 Task: Schedule a meeting titled 'My Meeting' on October 2, 2023, from 10:30 AM to October 3, 2023, 11:30 AM, using Microsoft Teams, and invite specified attendees.
Action: Mouse moved to (13, 78)
Screenshot: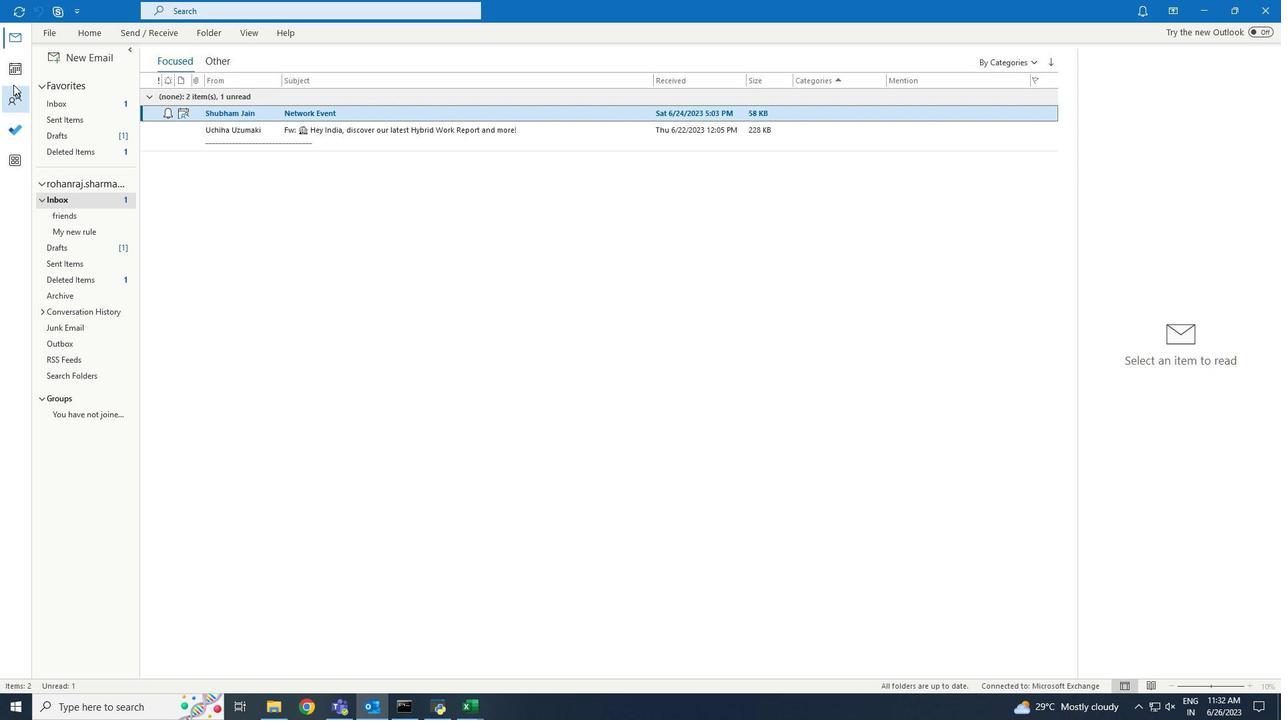 
Action: Mouse pressed left at (13, 78)
Screenshot: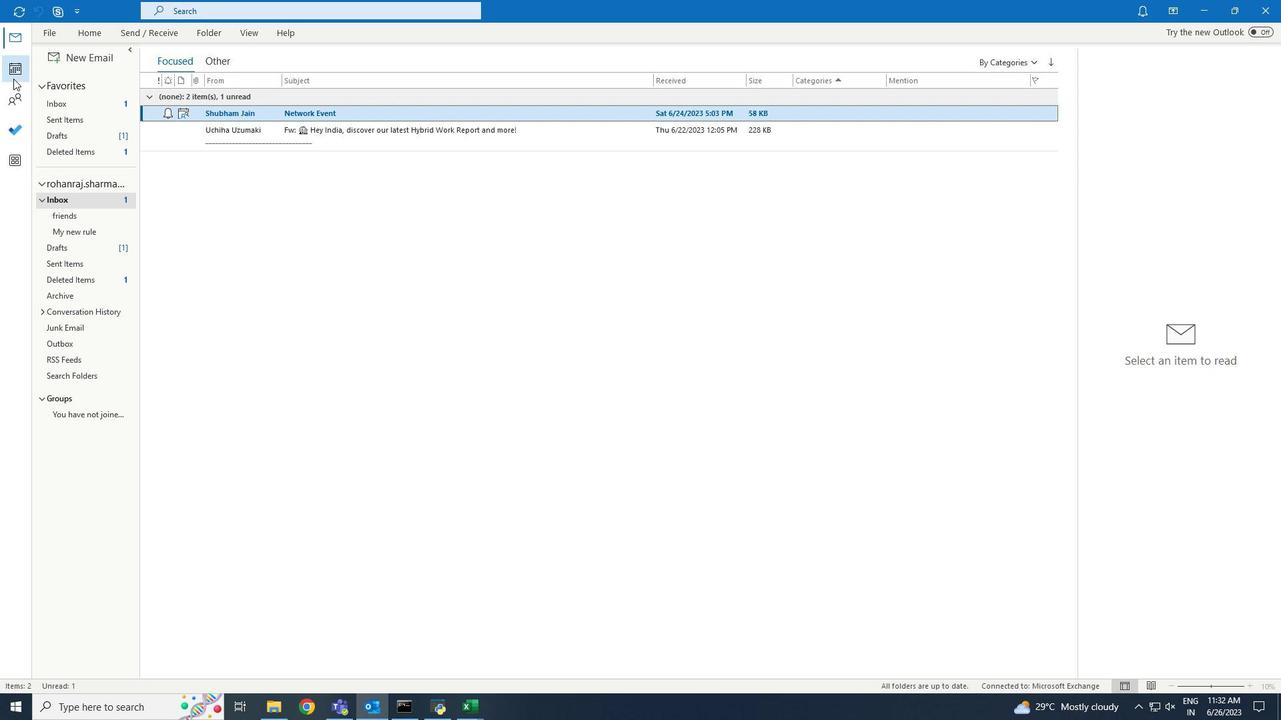 
Action: Mouse moved to (99, 33)
Screenshot: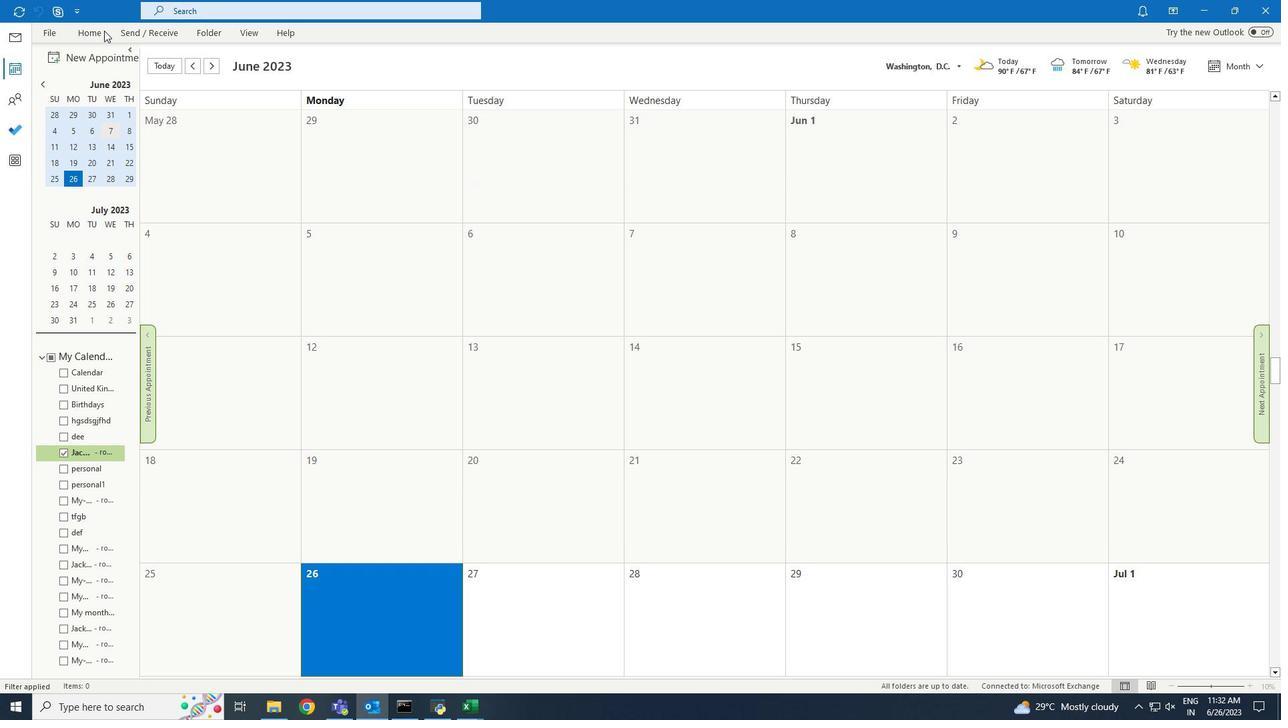 
Action: Mouse pressed left at (99, 33)
Screenshot: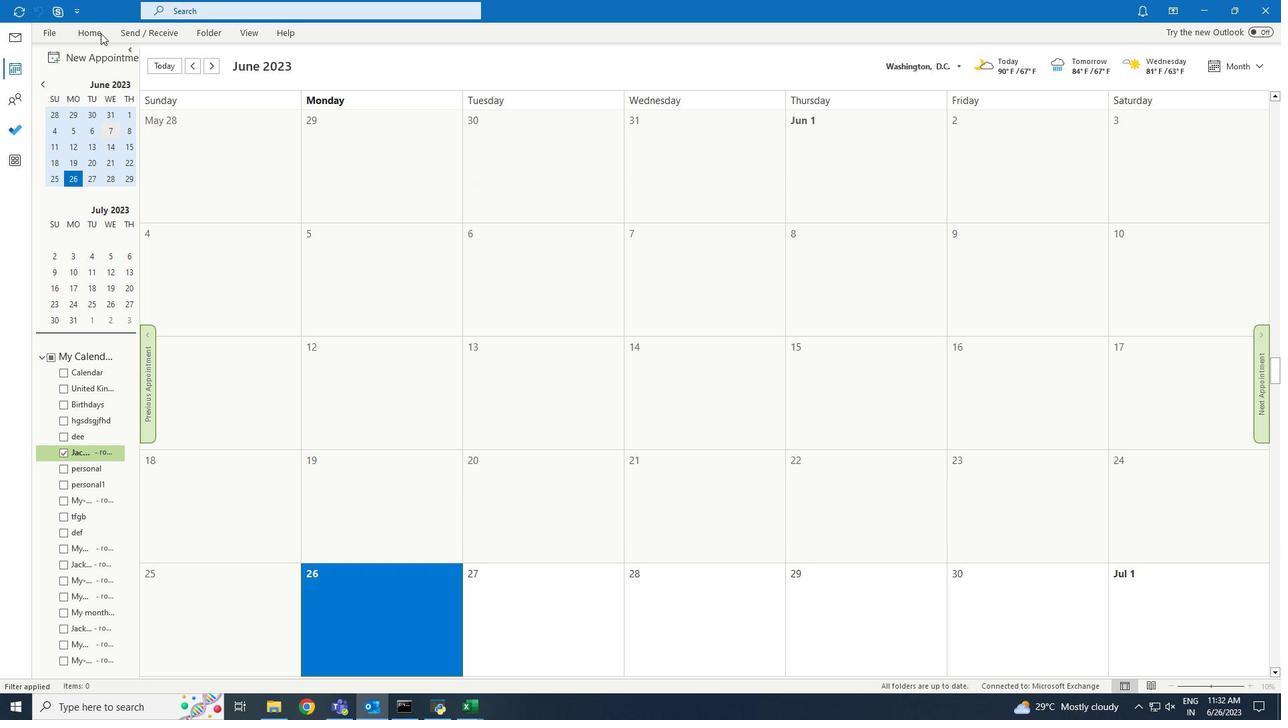 
Action: Mouse moved to (168, 66)
Screenshot: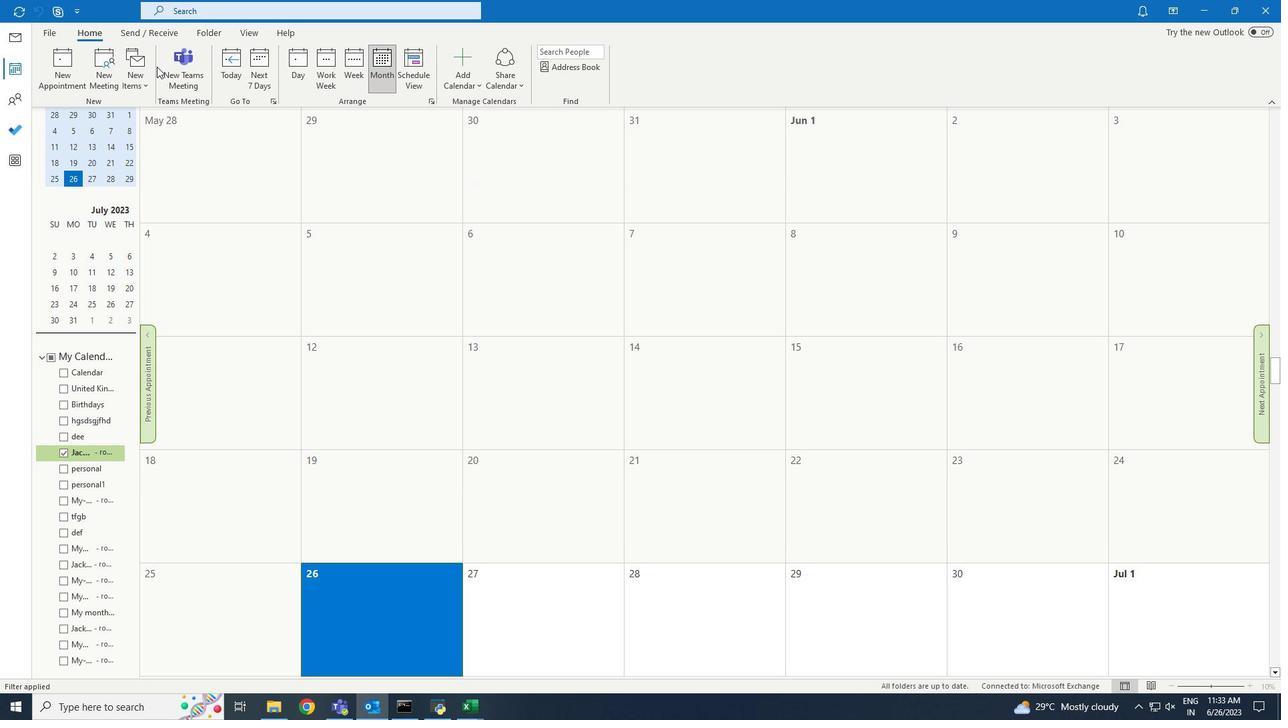 
Action: Mouse pressed left at (168, 66)
Screenshot: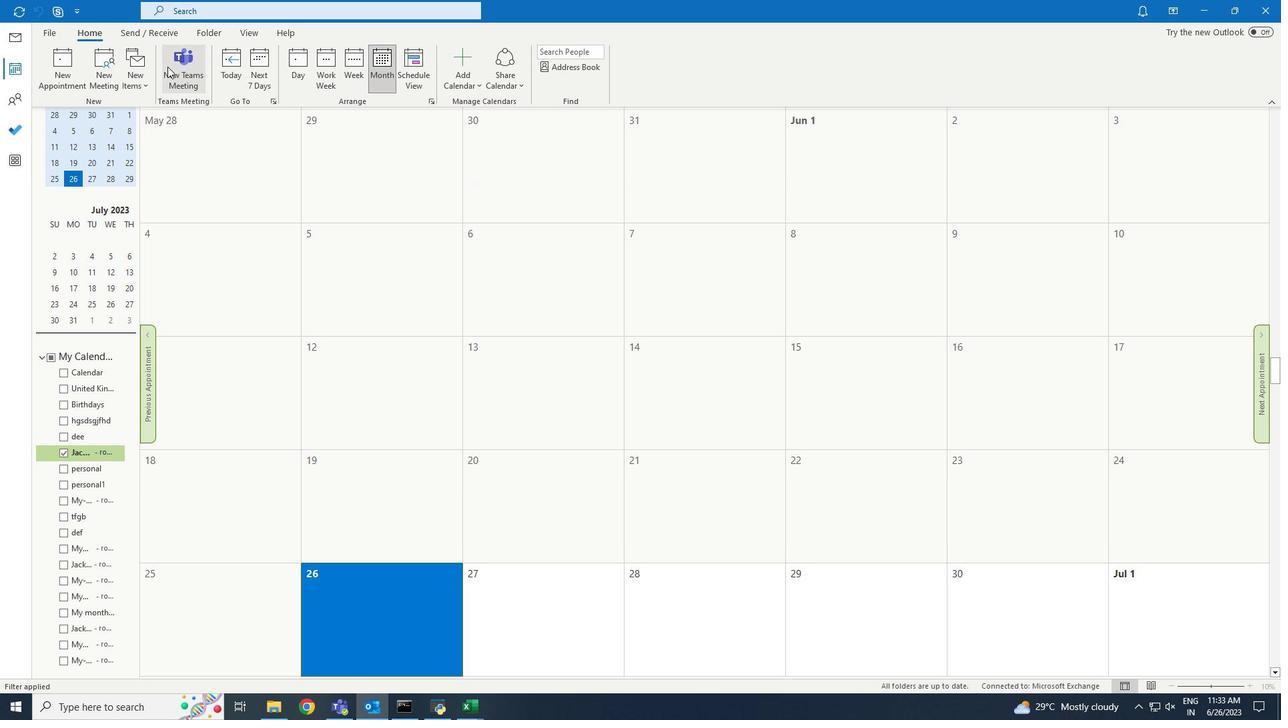 
Action: Mouse moved to (376, 386)
Screenshot: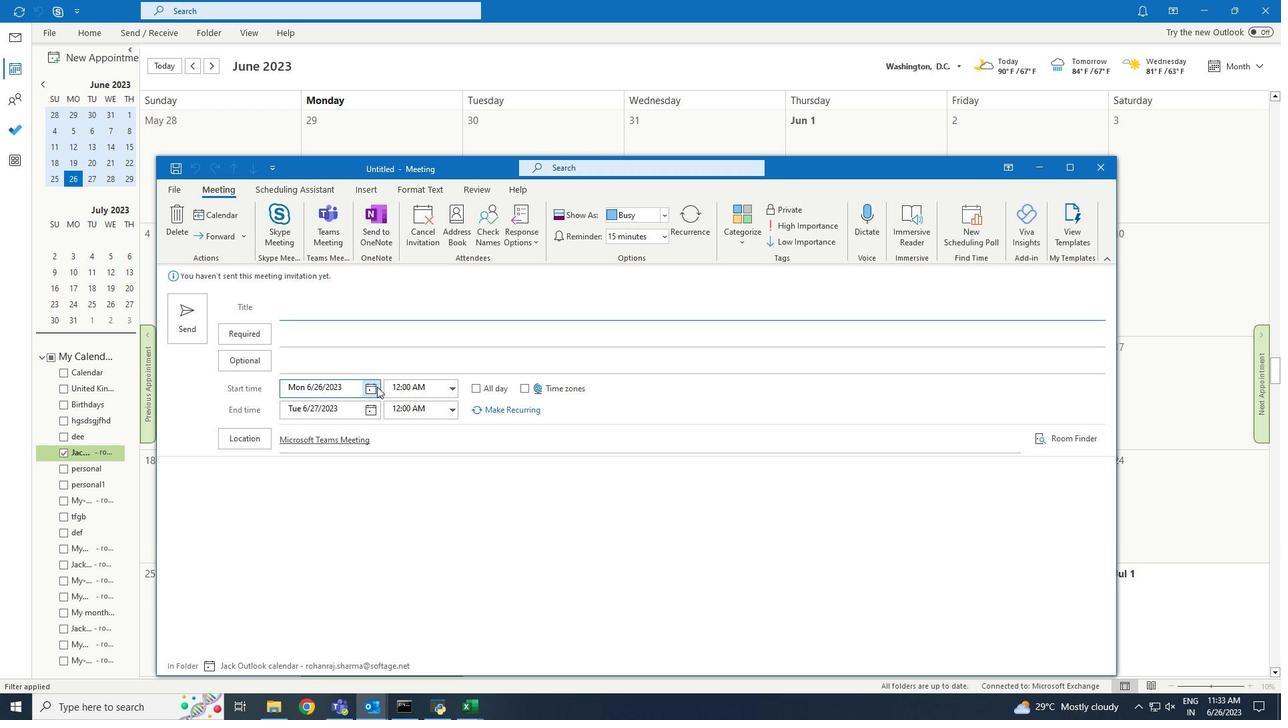 
Action: Mouse pressed left at (376, 386)
Screenshot: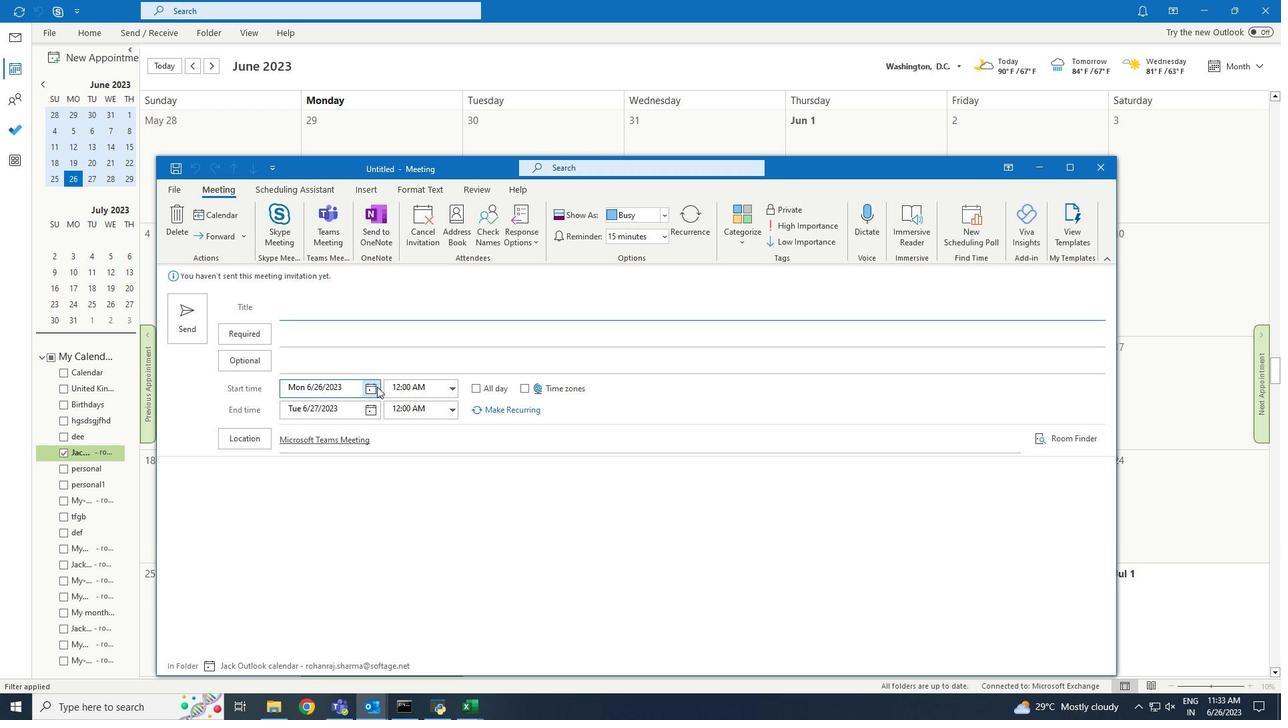
Action: Mouse moved to (368, 403)
Screenshot: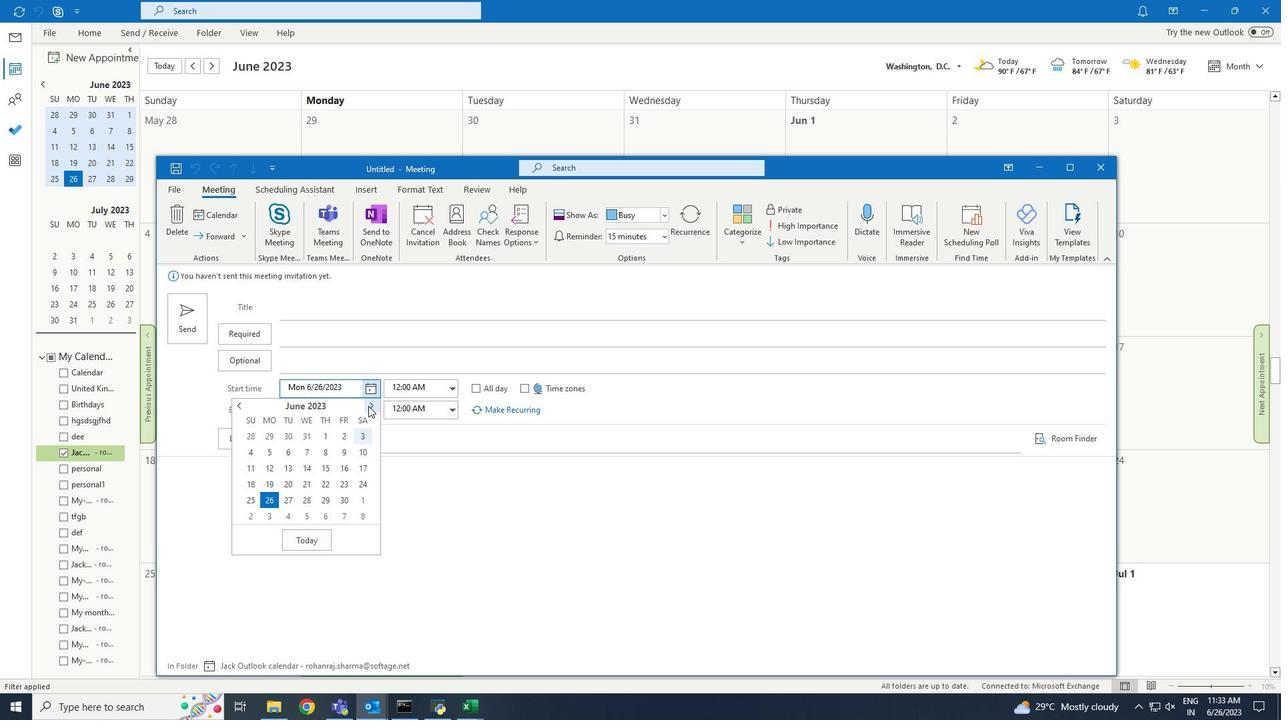 
Action: Mouse pressed left at (368, 403)
Screenshot: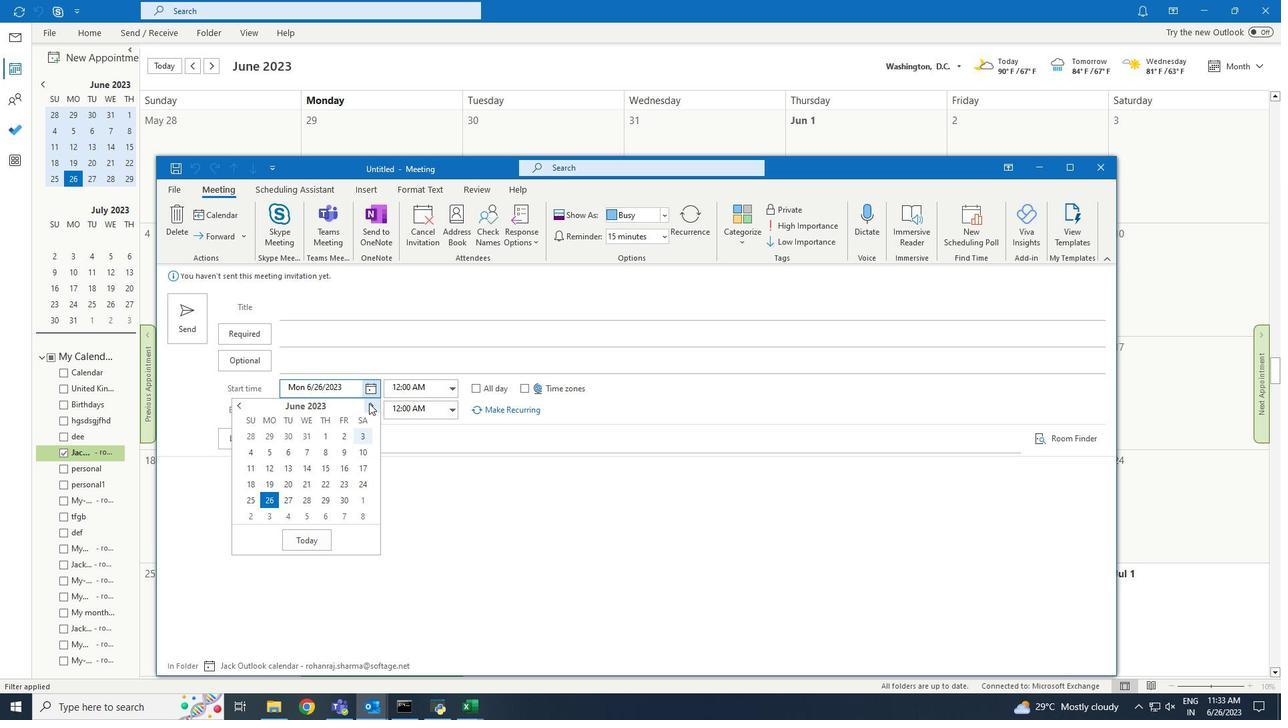 
Action: Mouse pressed left at (368, 403)
Screenshot: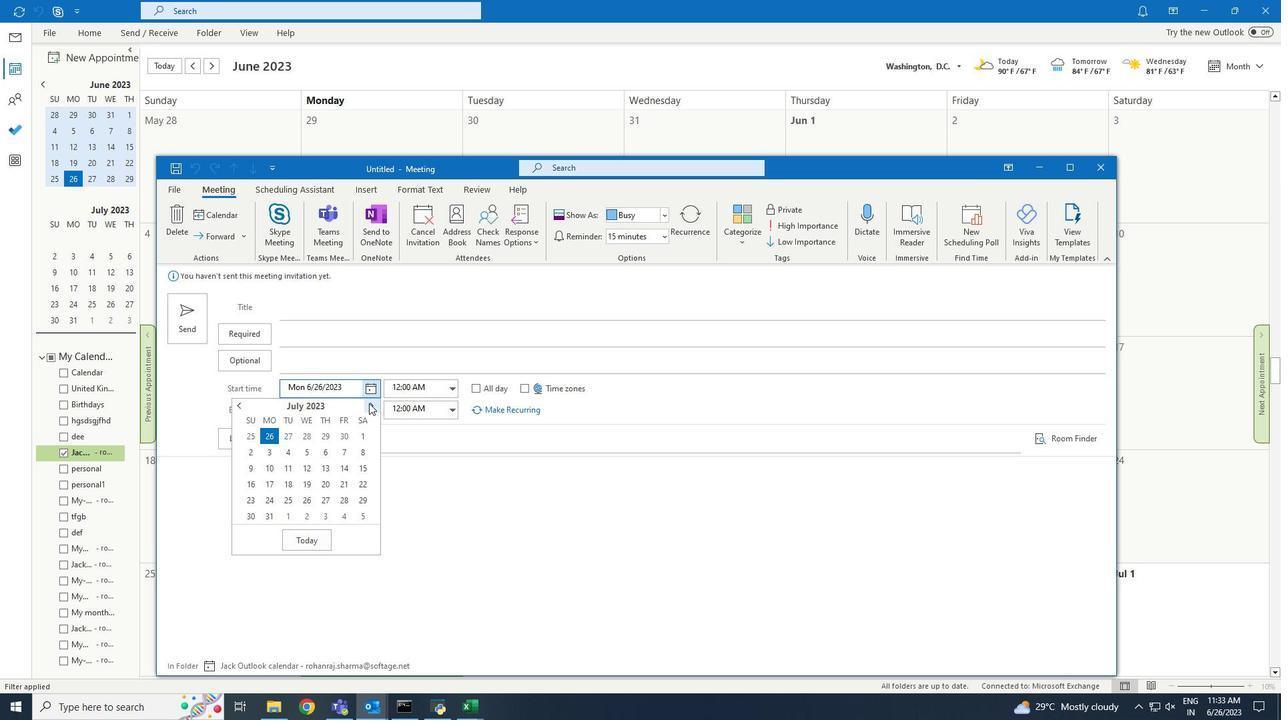 
Action: Mouse pressed left at (368, 403)
Screenshot: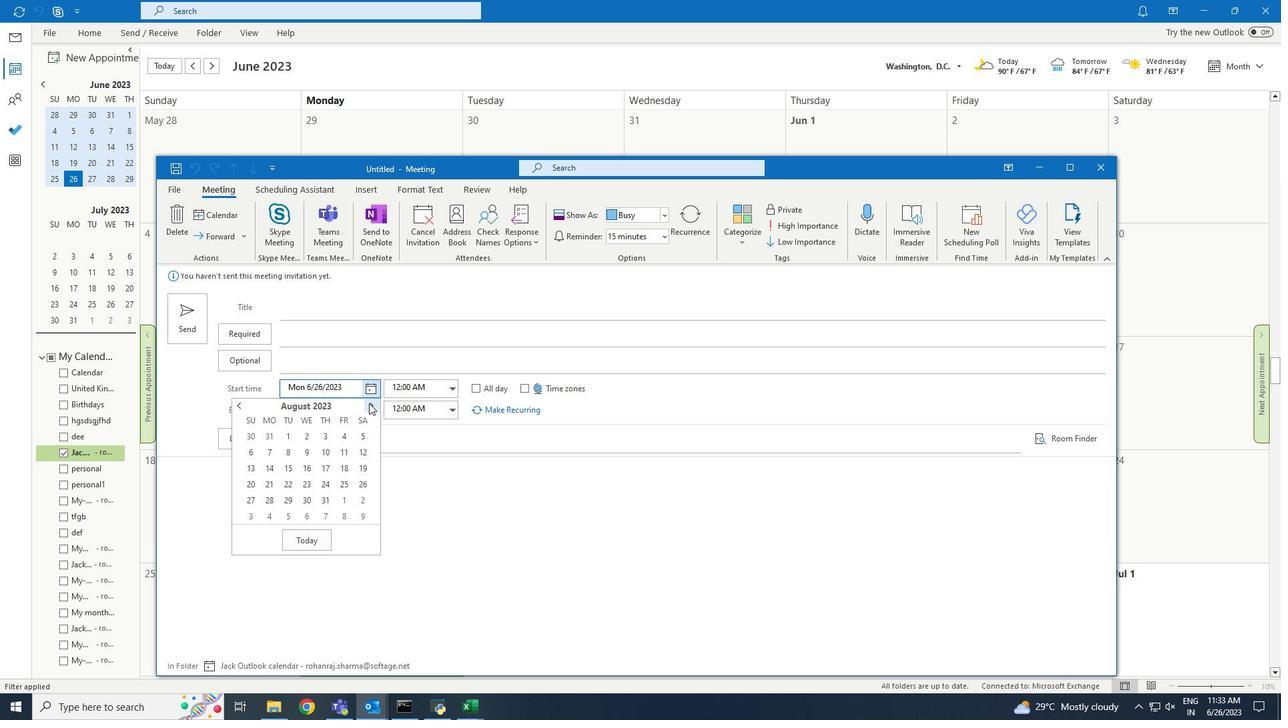 
Action: Mouse pressed left at (368, 403)
Screenshot: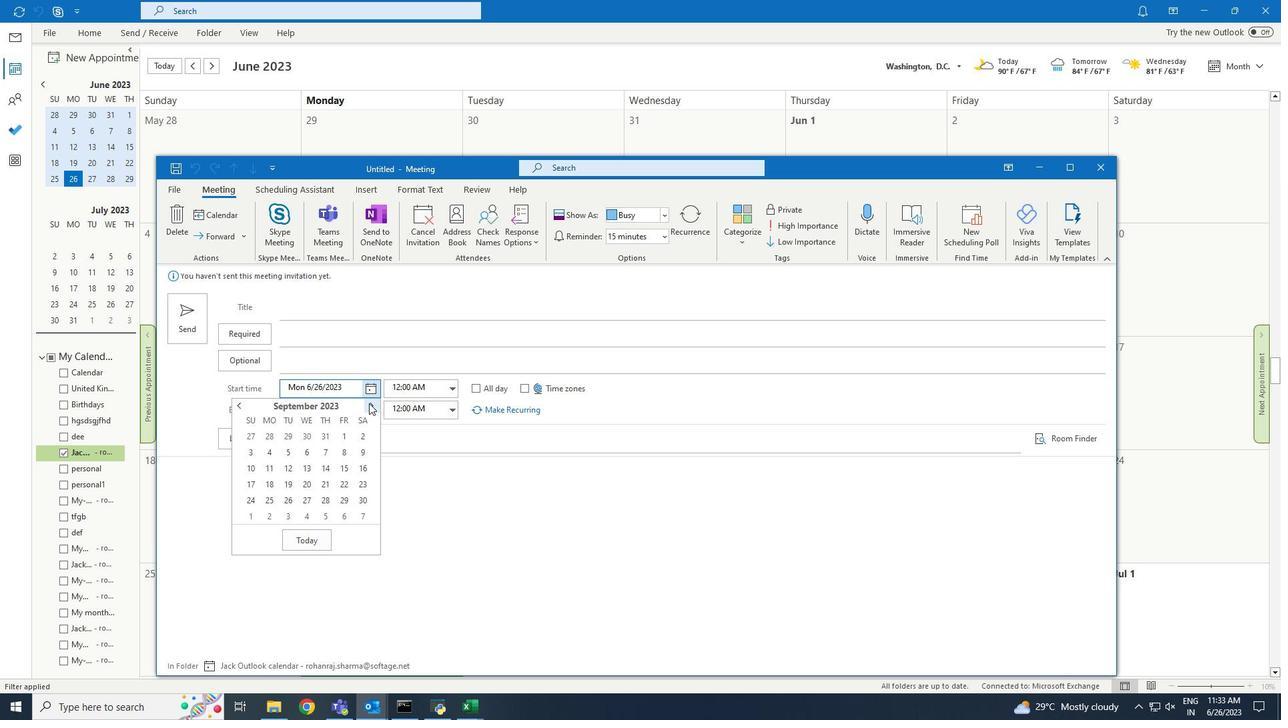 
Action: Mouse moved to (274, 451)
Screenshot: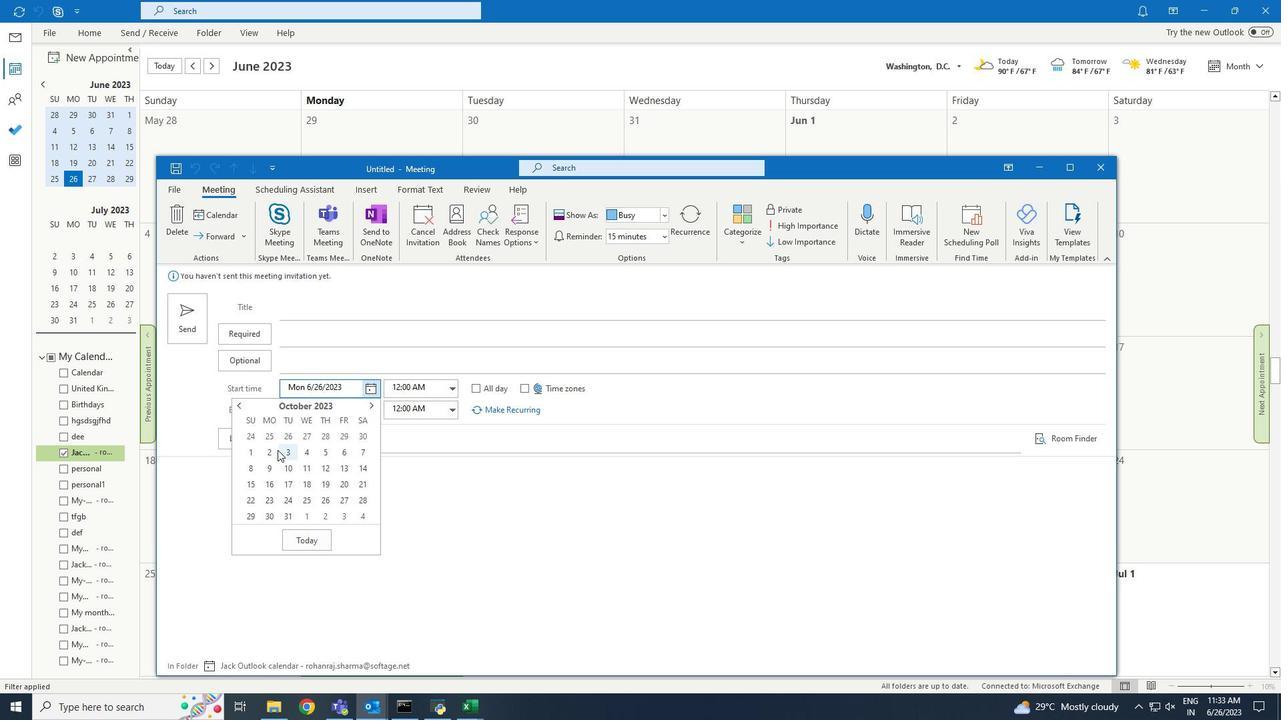 
Action: Mouse pressed left at (274, 451)
Screenshot: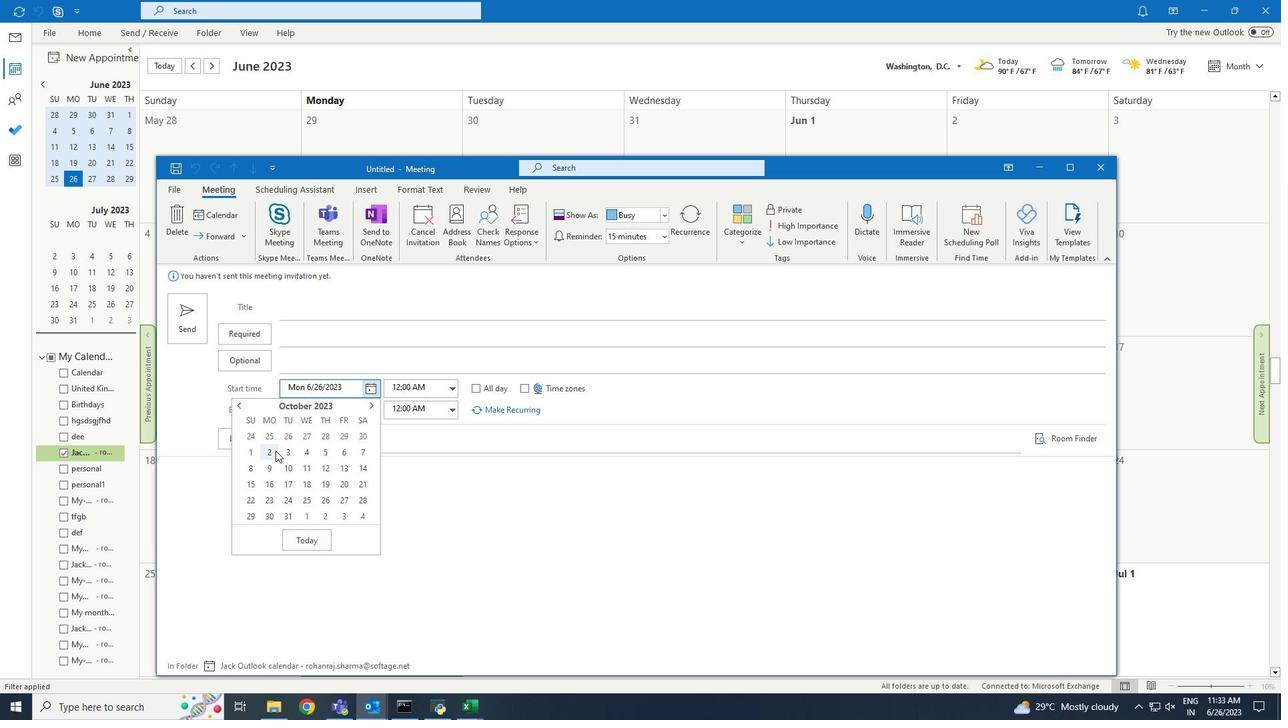 
Action: Mouse moved to (295, 308)
Screenshot: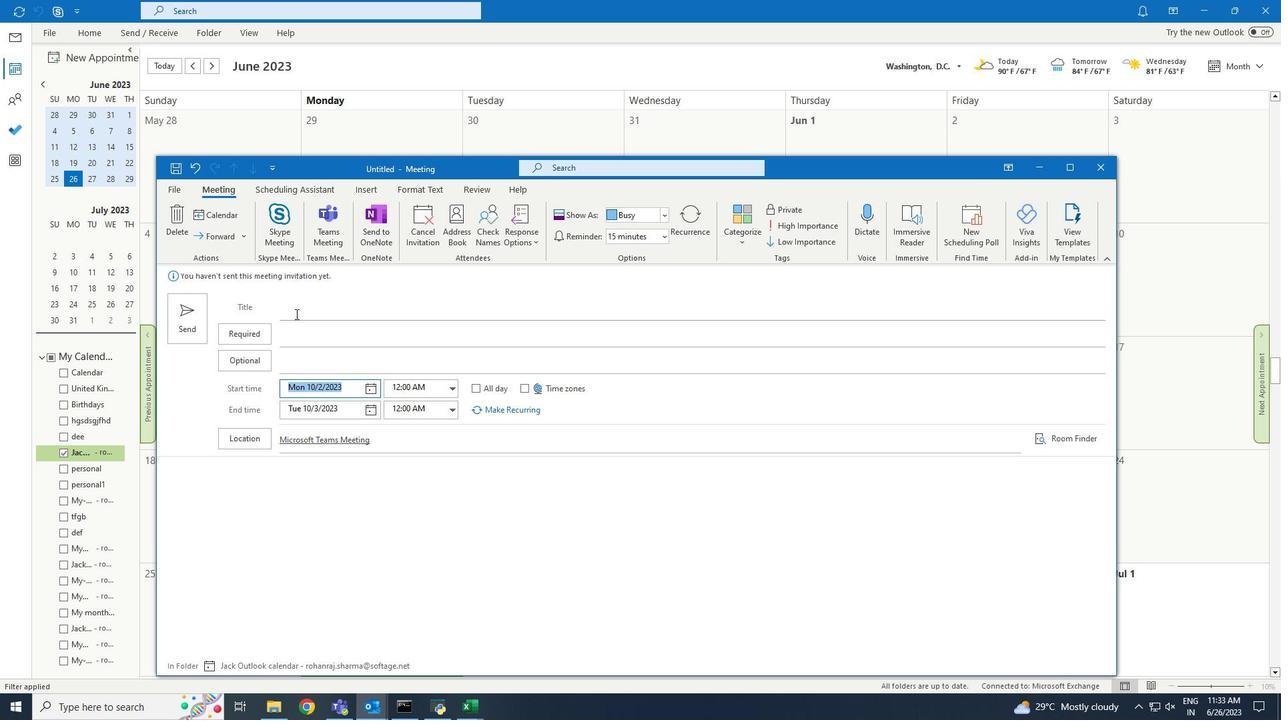 
Action: Mouse pressed left at (295, 308)
Screenshot: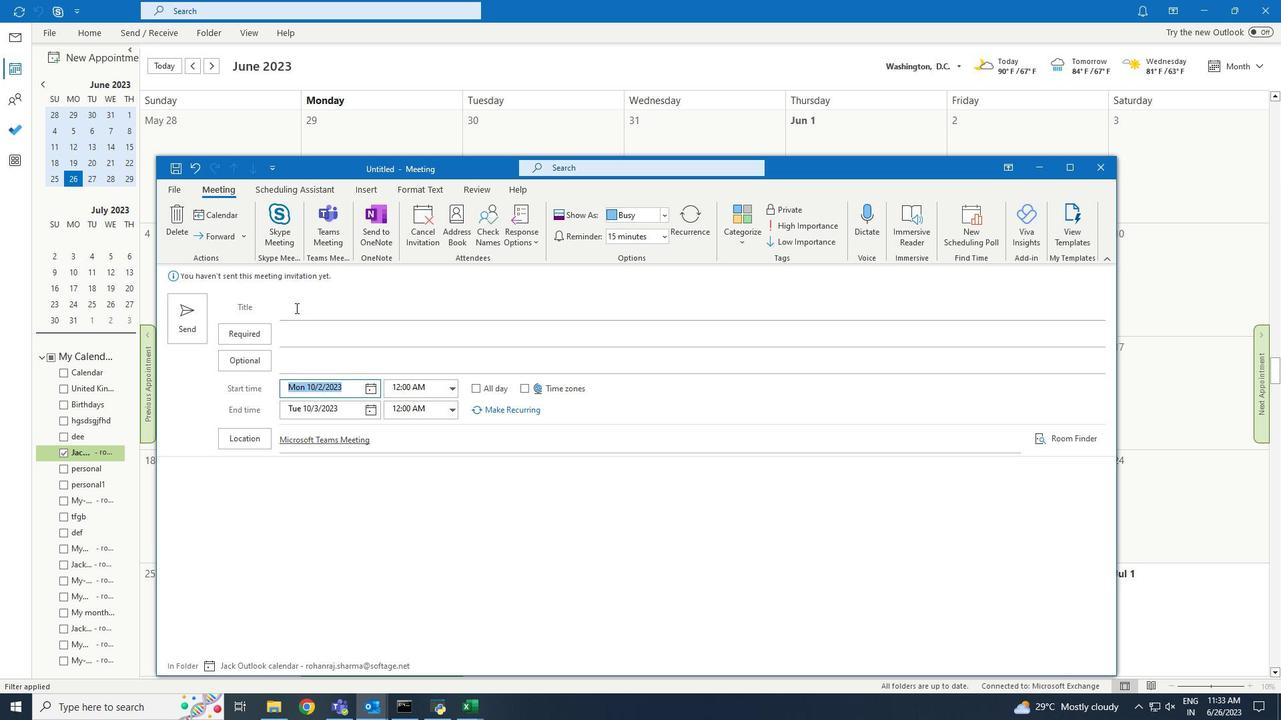 
Action: Mouse moved to (295, 306)
Screenshot: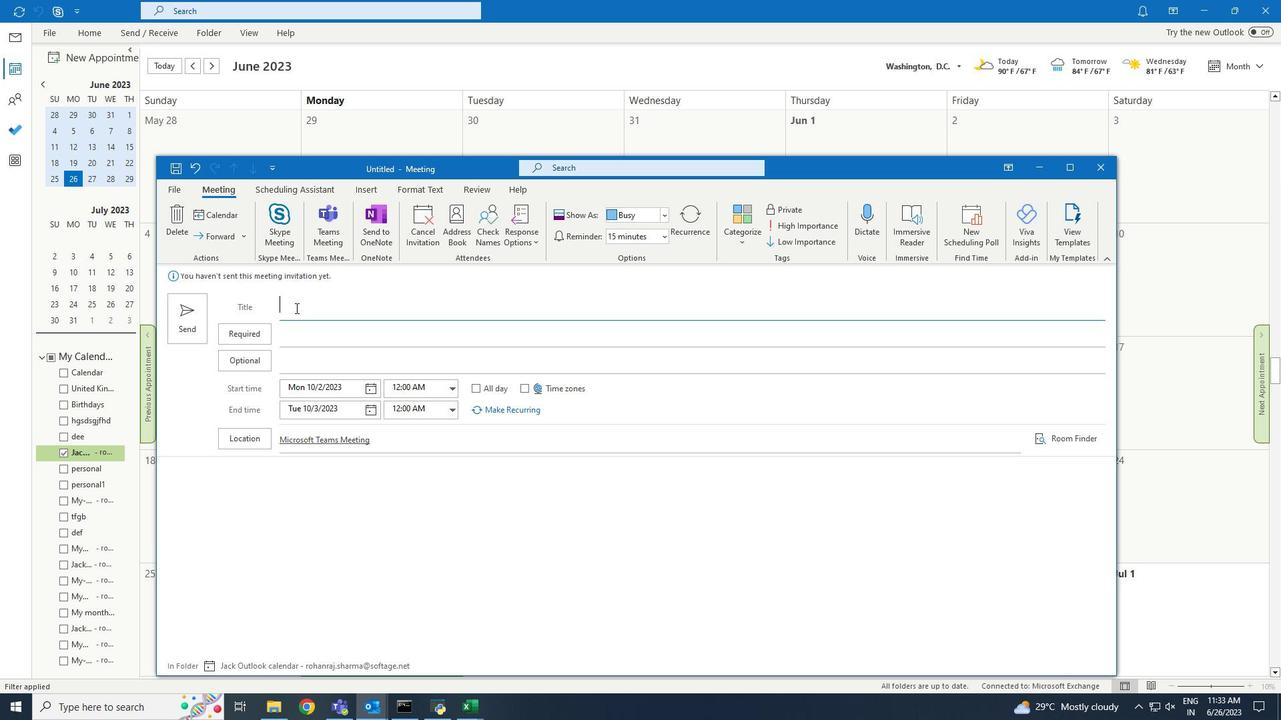 
Action: Key pressed <Key.shift>My<Key.space><Key.shift>Meeting
Screenshot: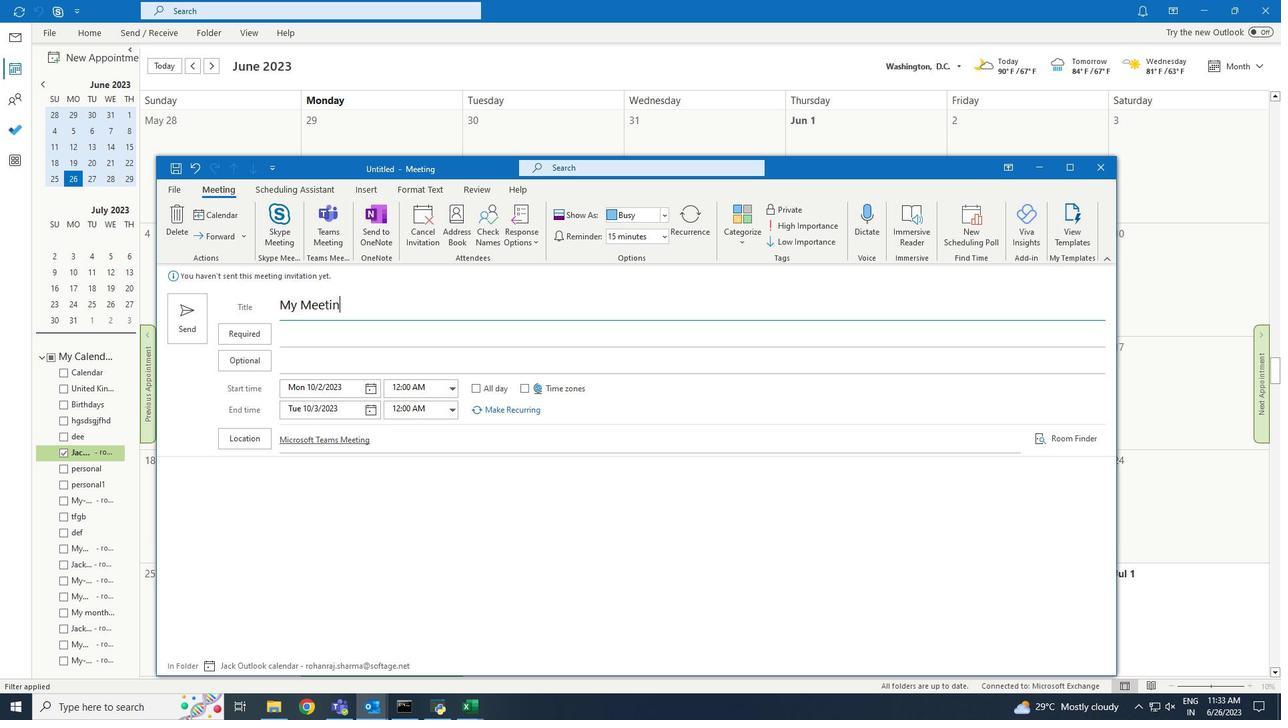 
Action: Mouse moved to (307, 340)
Screenshot: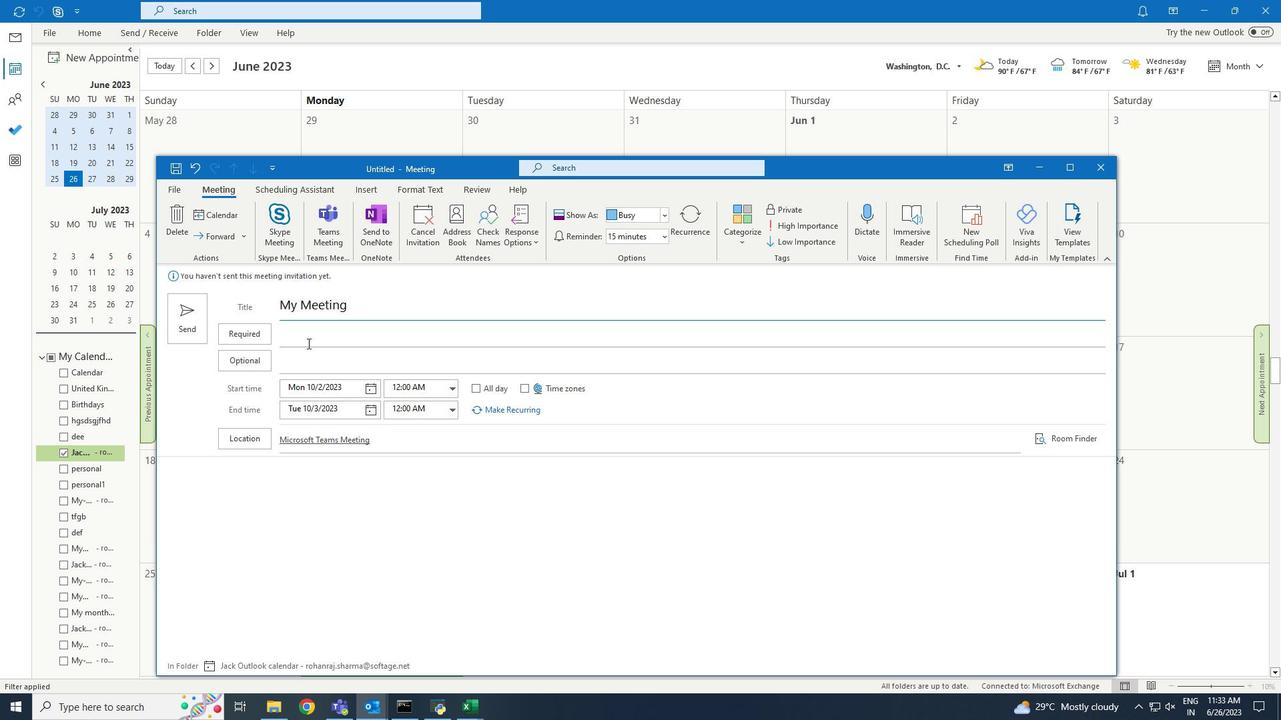 
Action: Mouse pressed left at (307, 340)
Screenshot: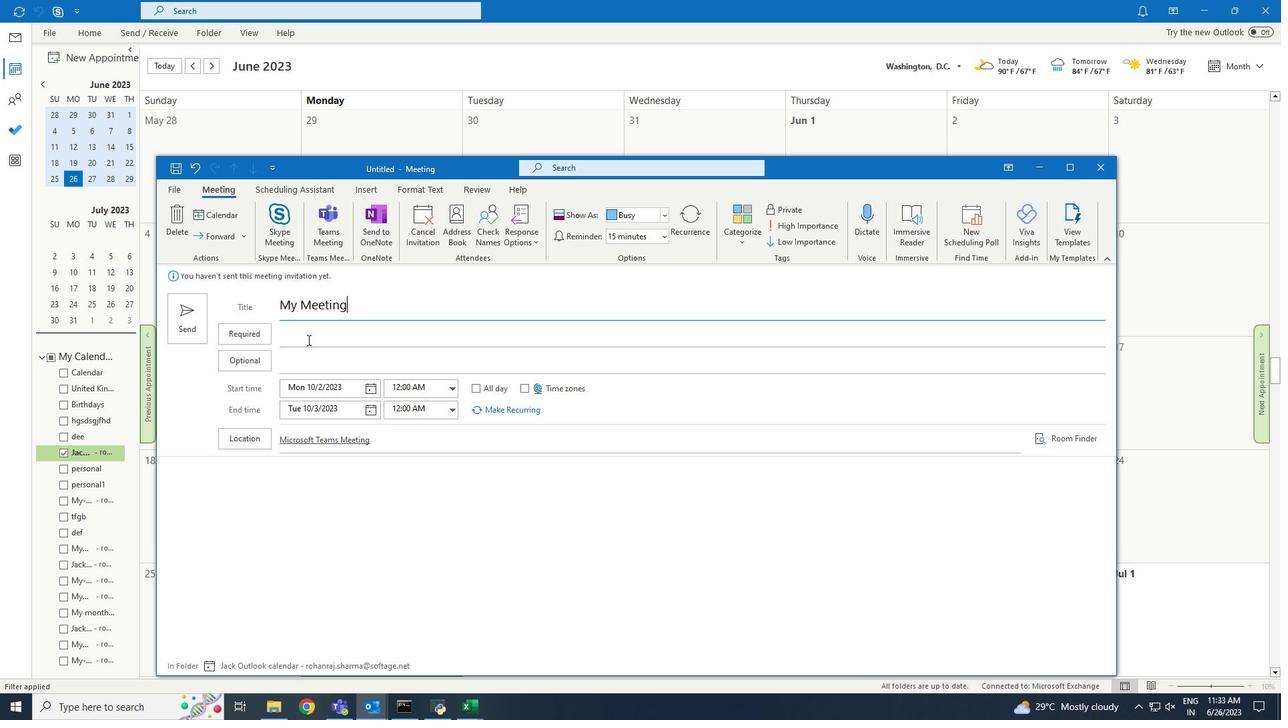 
Action: Key pressed rohanraj.sharma<Key.shift>@softage.net
Screenshot: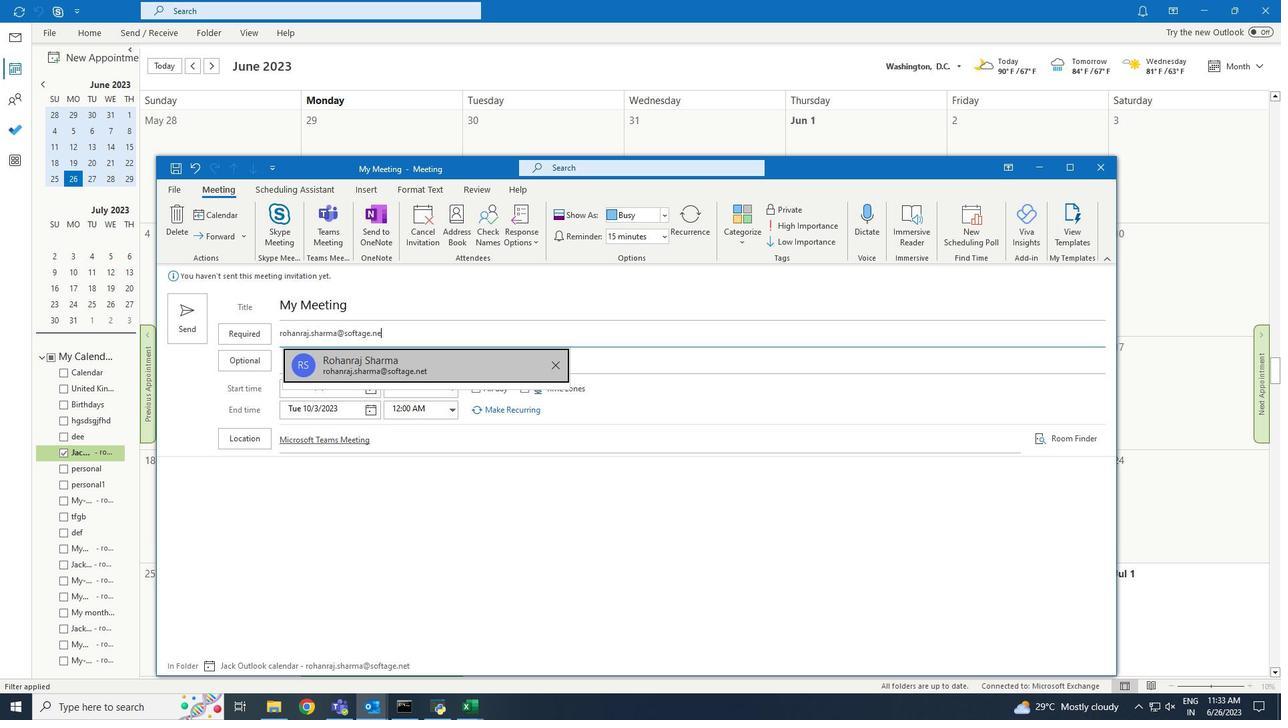 
Action: Mouse moved to (350, 367)
Screenshot: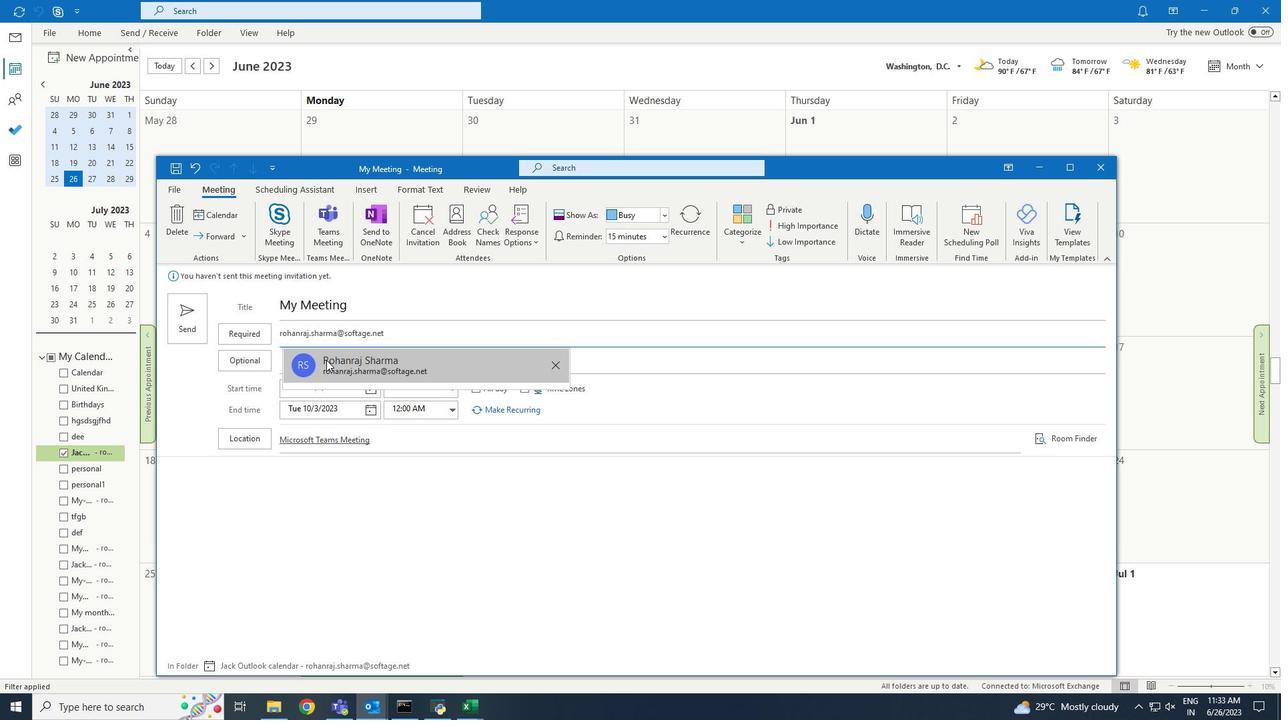 
Action: Mouse pressed left at (350, 367)
Screenshot: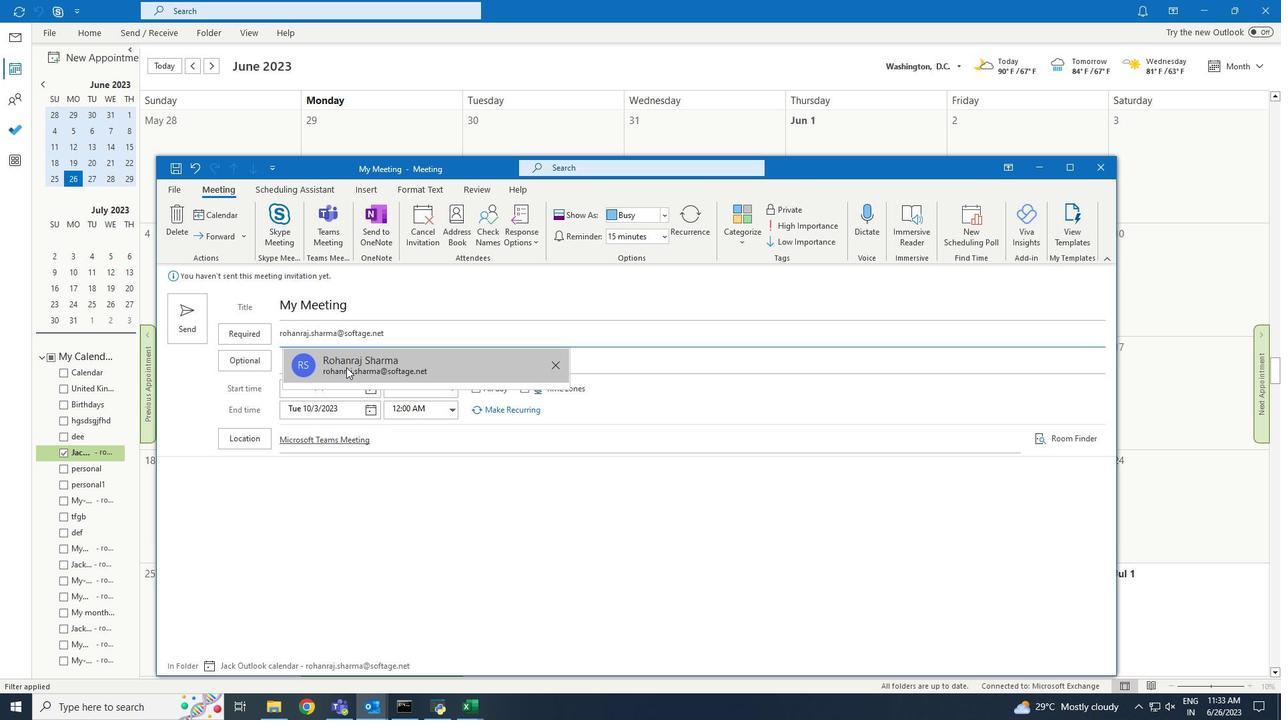 
Action: Mouse moved to (352, 366)
Screenshot: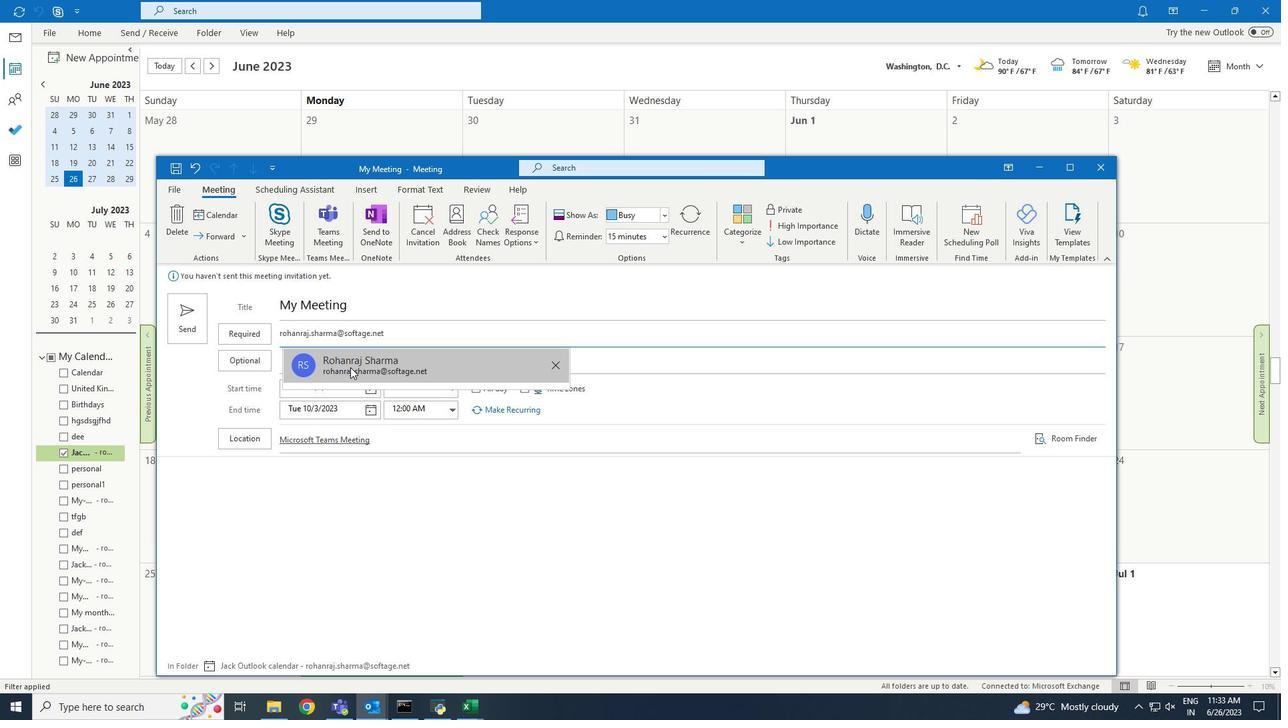 
Action: Key pressed uchiha.uzumaki<Key.shift>@softage.net
Screenshot: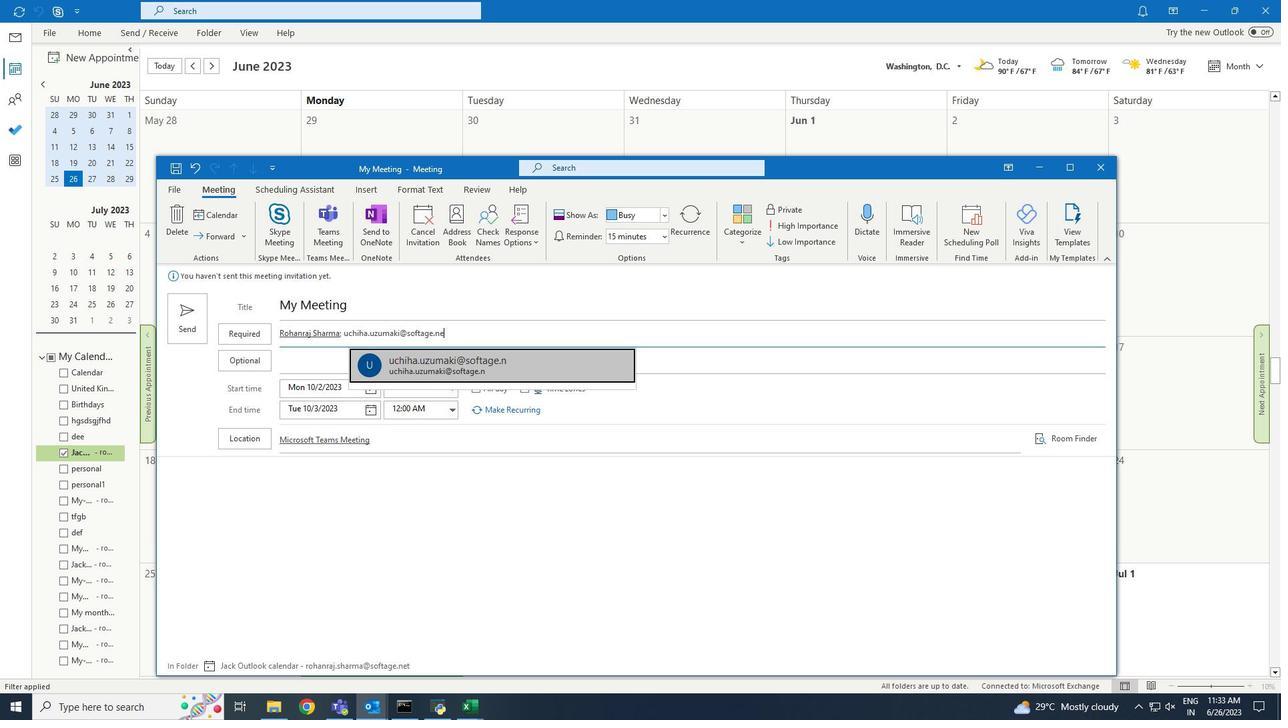 
Action: Mouse moved to (426, 368)
Screenshot: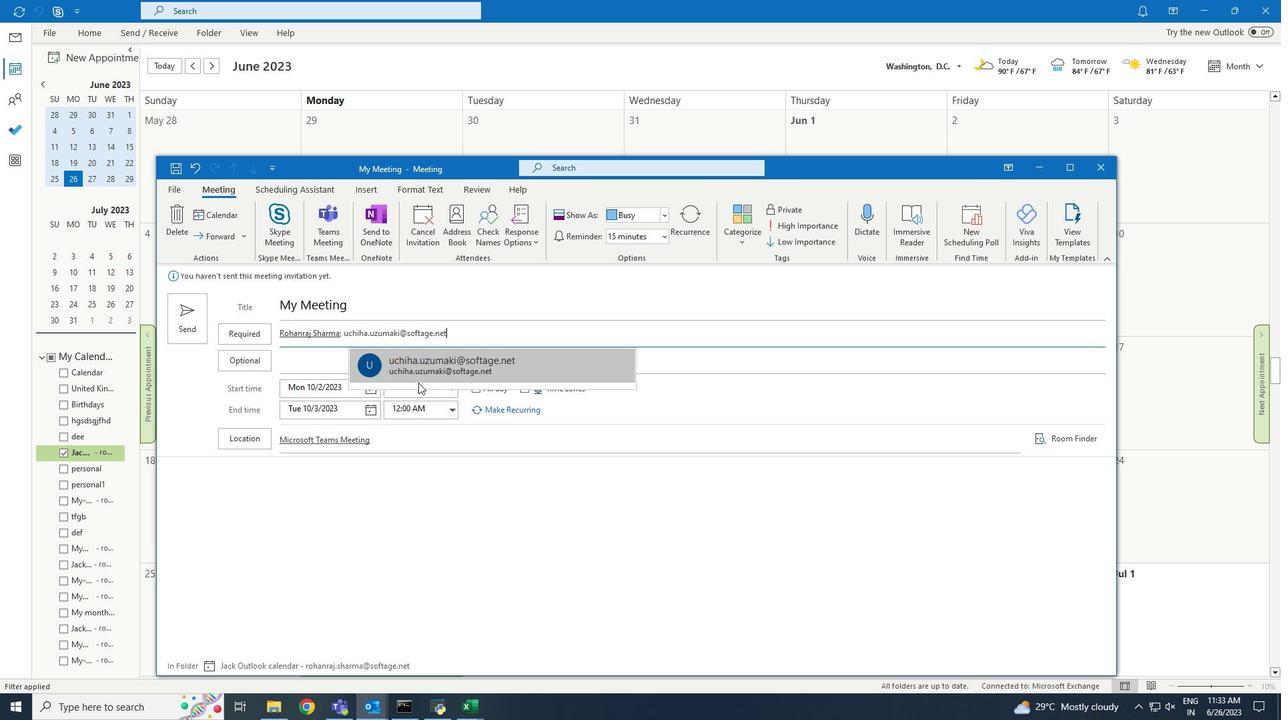 
Action: Mouse pressed left at (426, 368)
Screenshot: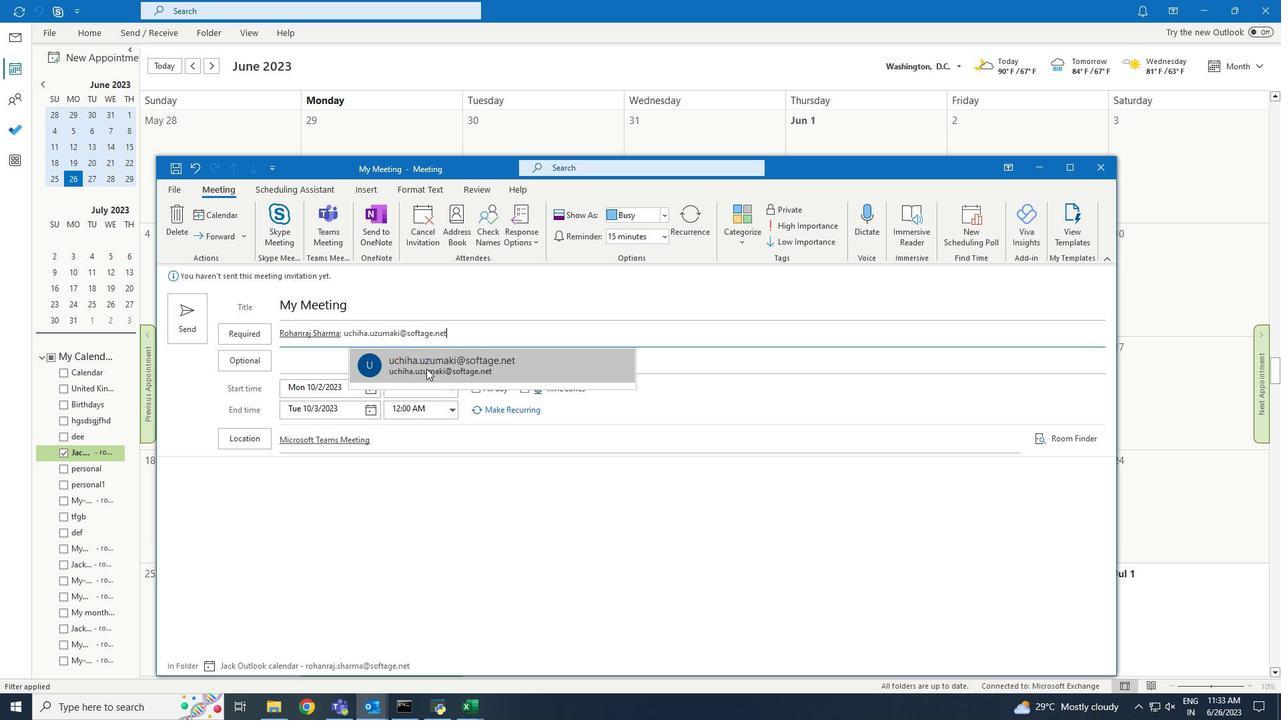 
Action: Key pressed neane.keane<Key.shift>@softage
Screenshot: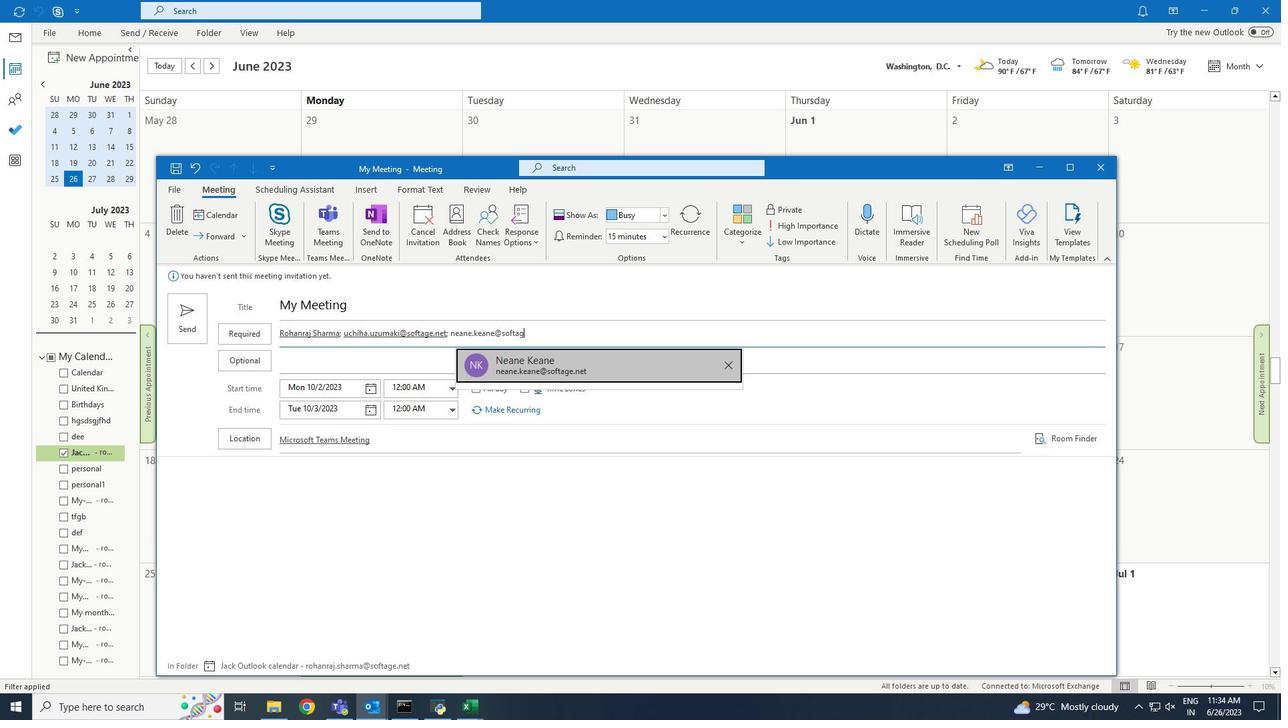 
Action: Mouse moved to (427, 367)
Screenshot: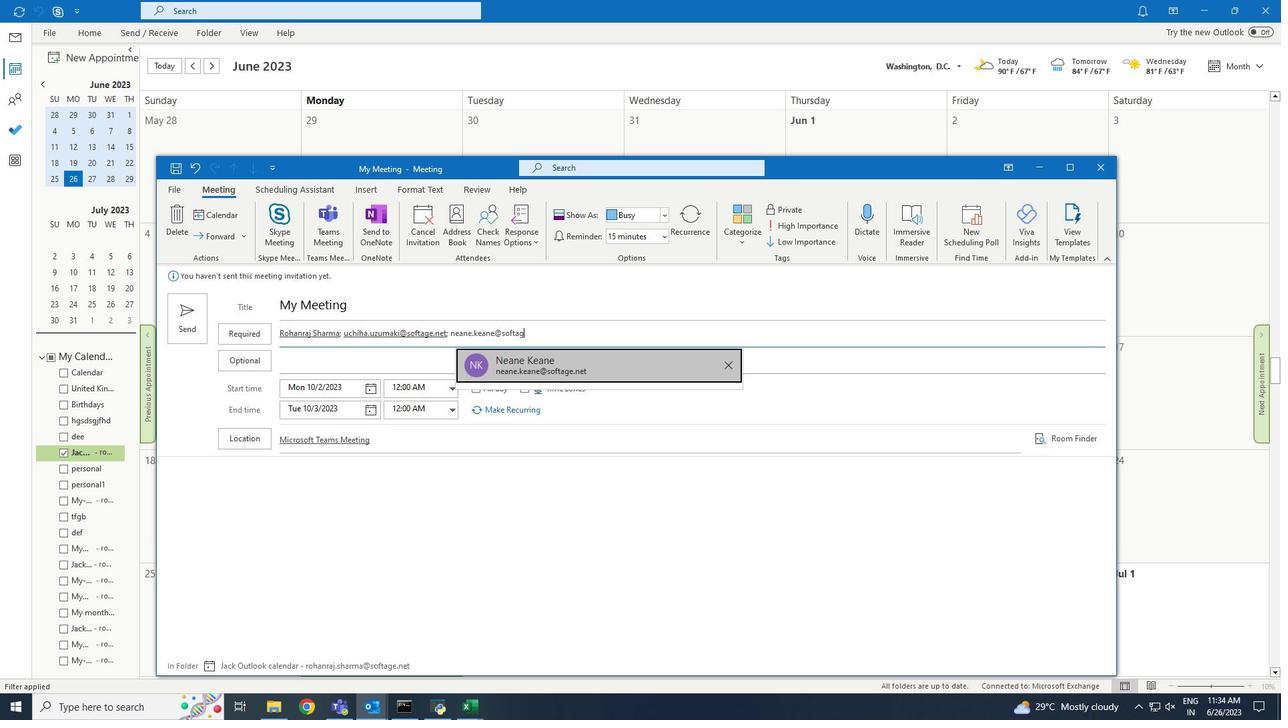 
Action: Key pressed .net
Screenshot: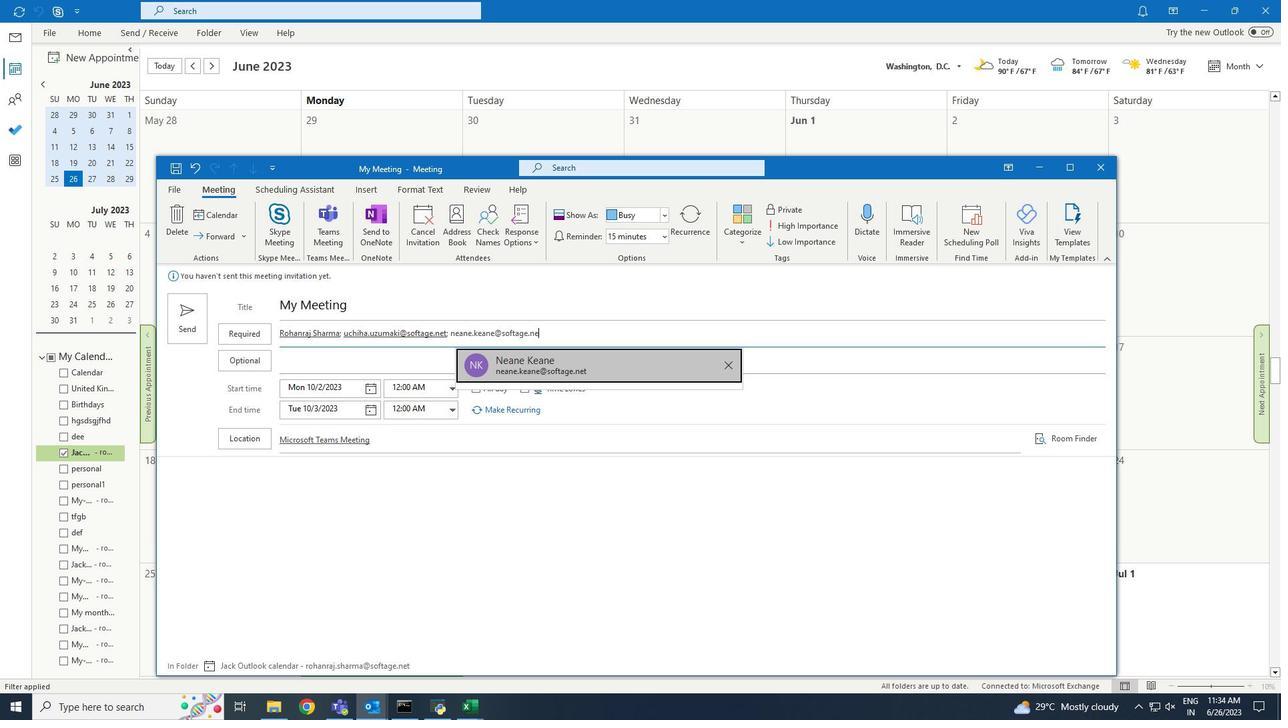 
Action: Mouse moved to (525, 368)
Screenshot: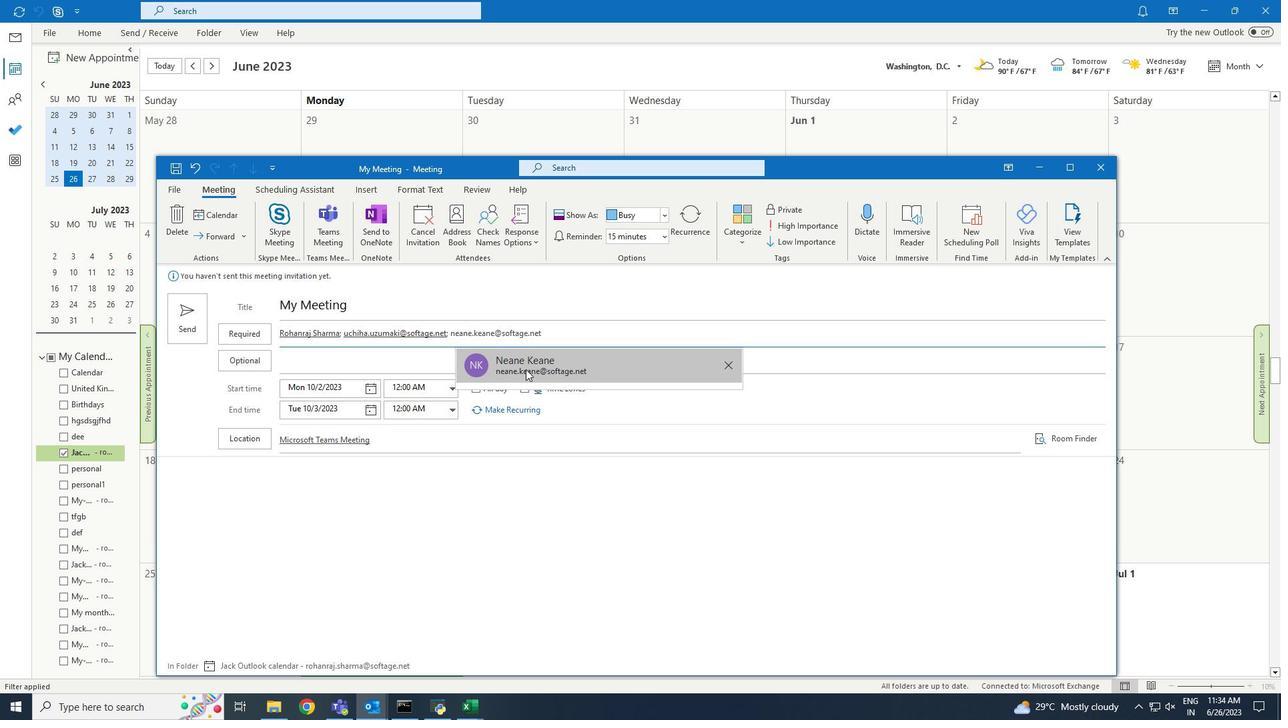
Action: Mouse pressed left at (525, 368)
Screenshot: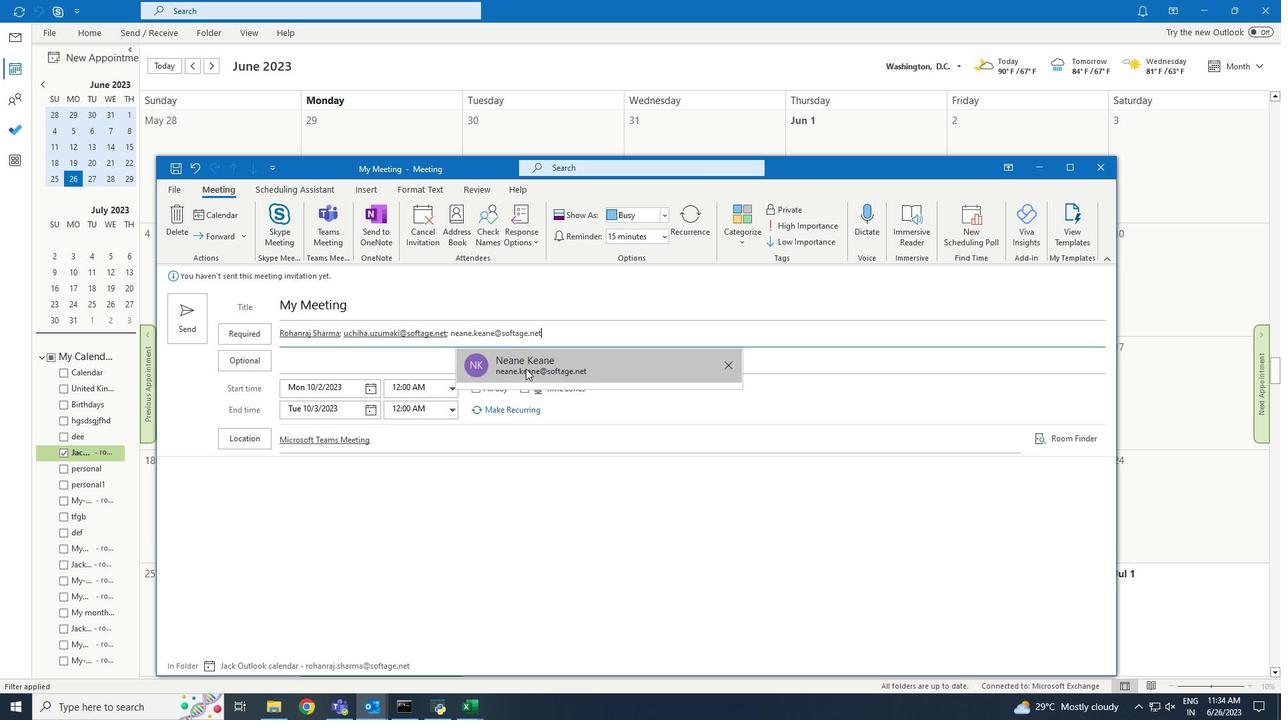
Action: Mouse moved to (454, 384)
Screenshot: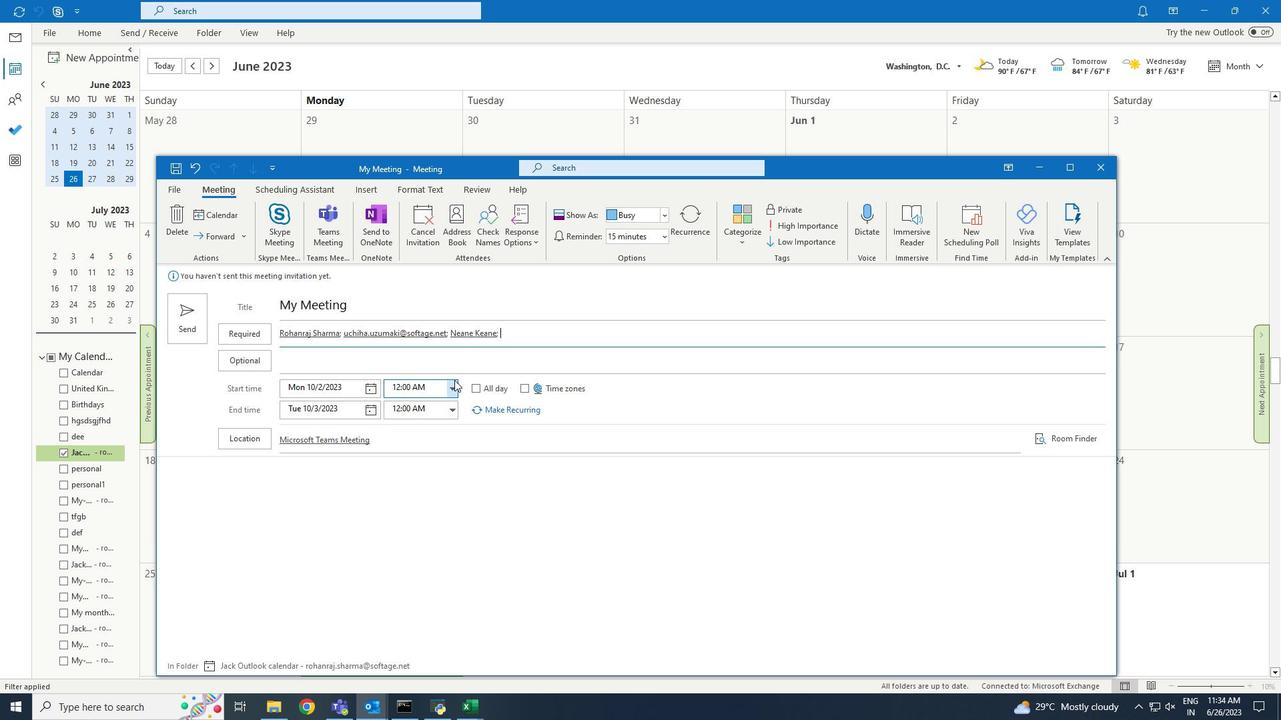 
Action: Mouse pressed left at (454, 384)
Screenshot: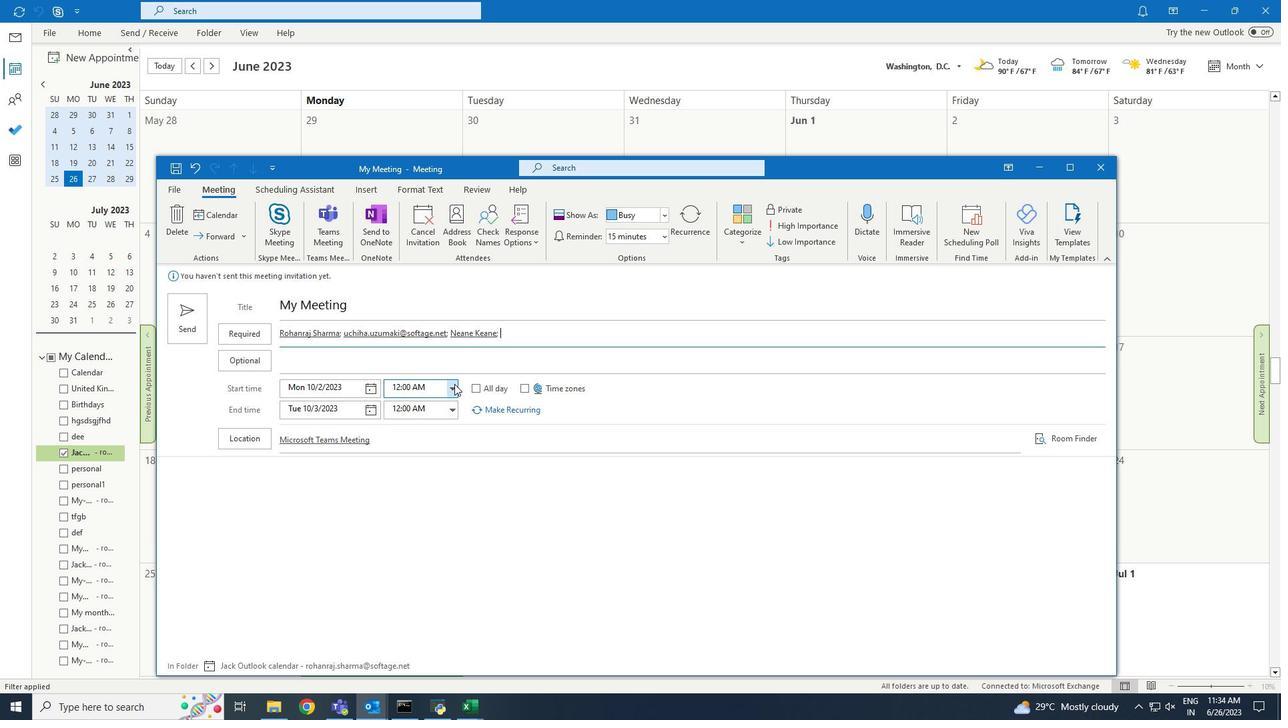 
Action: Mouse moved to (449, 417)
Screenshot: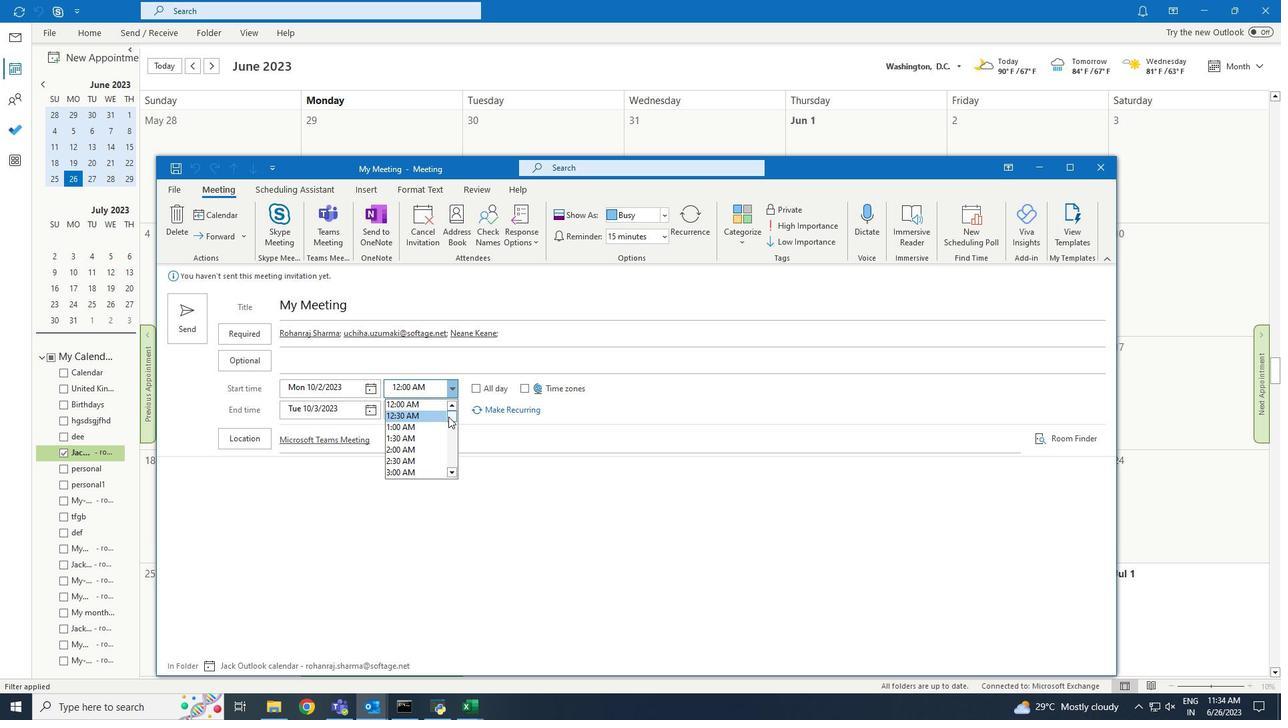 
Action: Mouse pressed left at (449, 417)
Screenshot: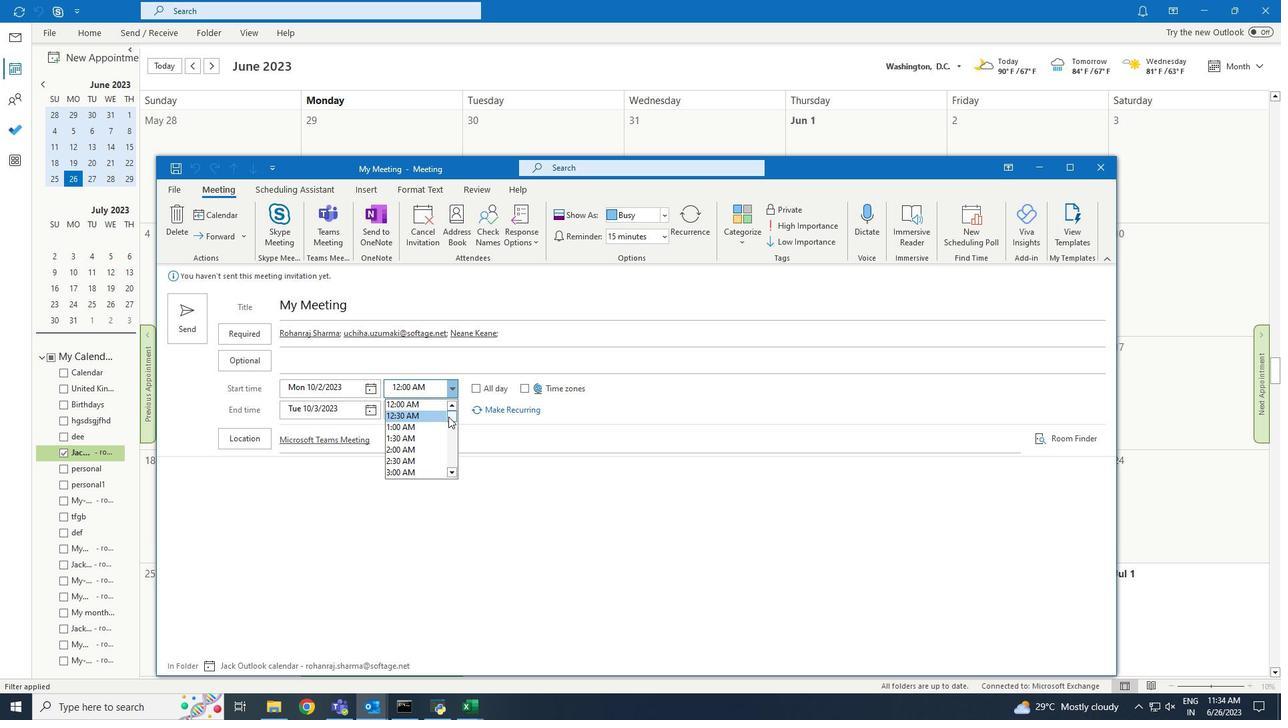 
Action: Mouse moved to (429, 457)
Screenshot: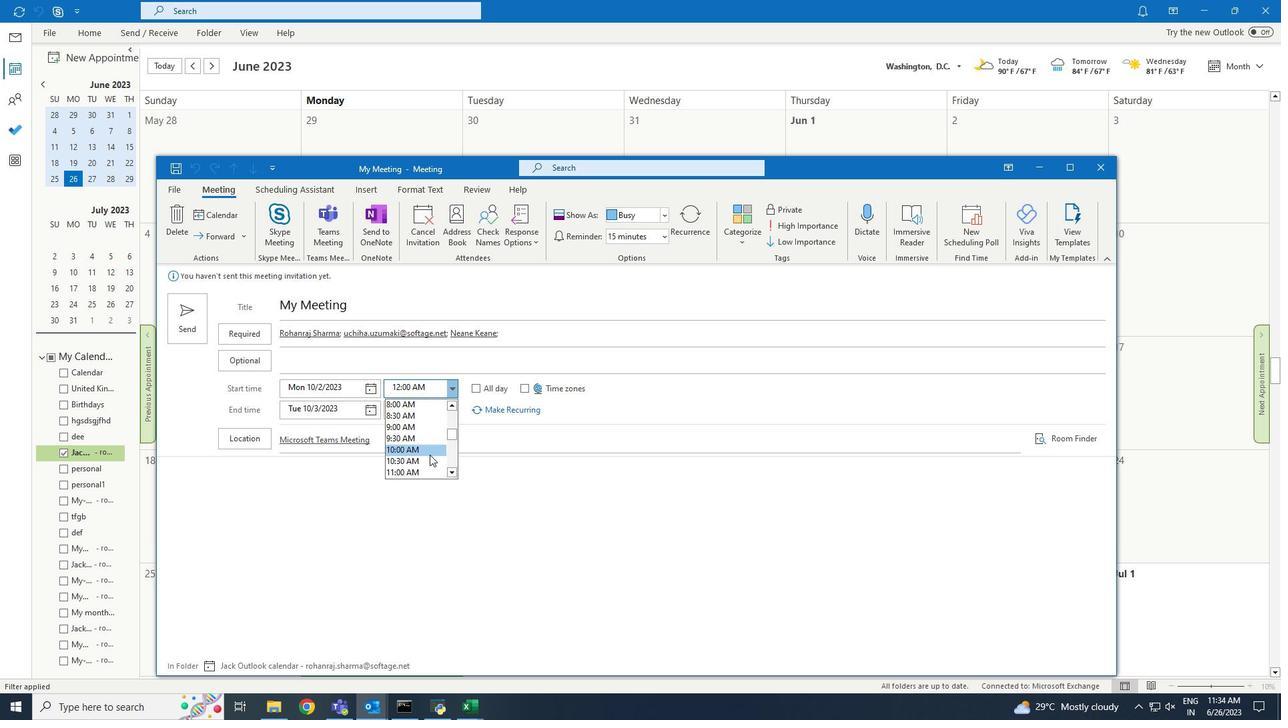 
Action: Mouse pressed left at (429, 457)
Screenshot: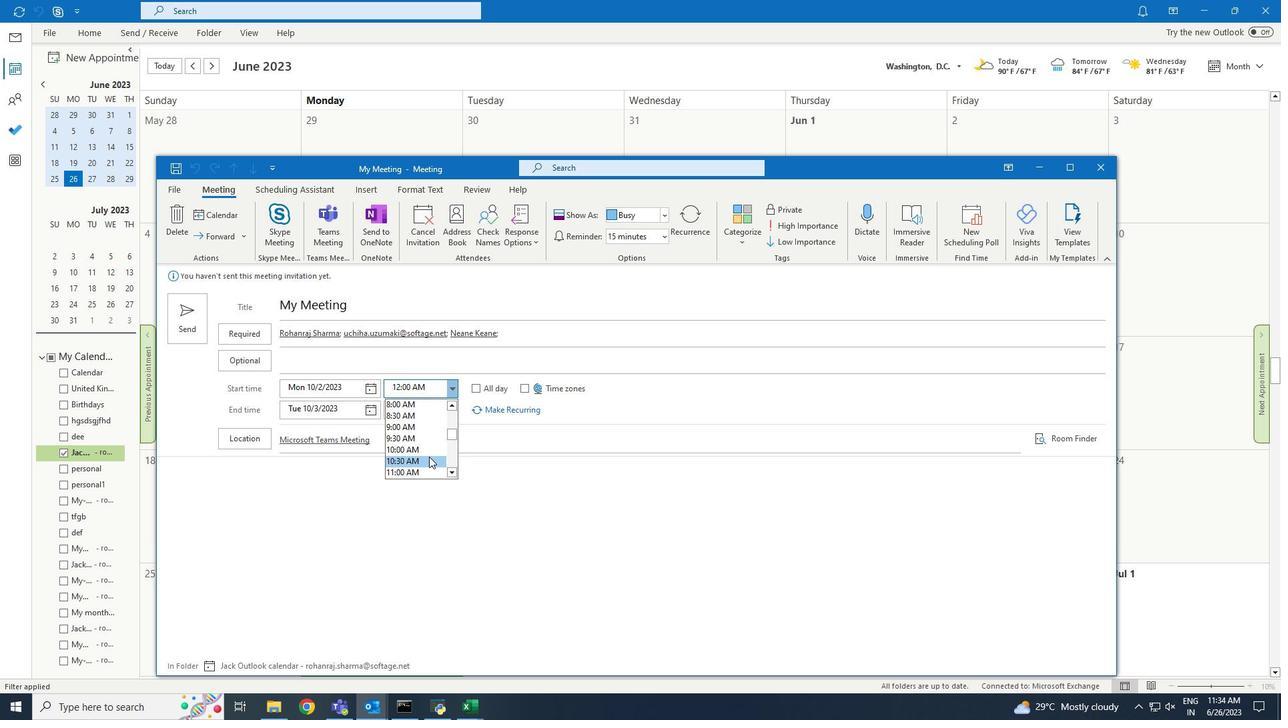 
Action: Mouse moved to (451, 415)
Screenshot: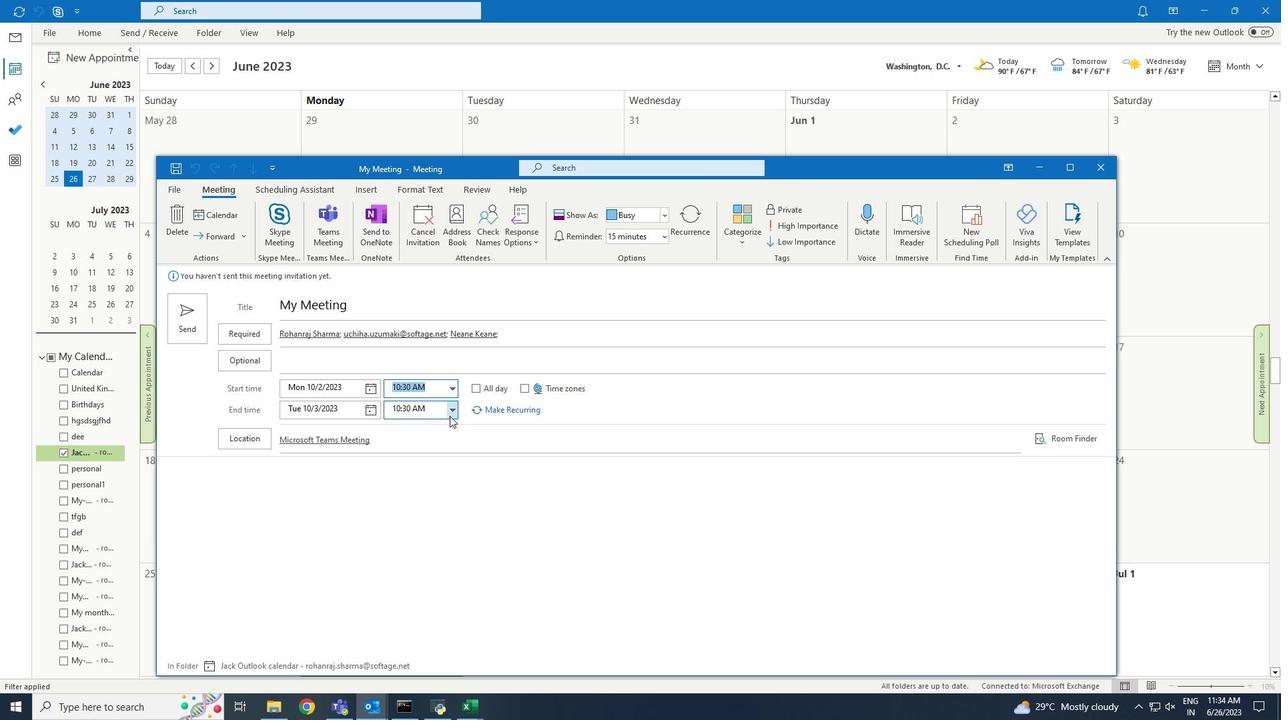 
Action: Mouse pressed left at (451, 415)
Screenshot: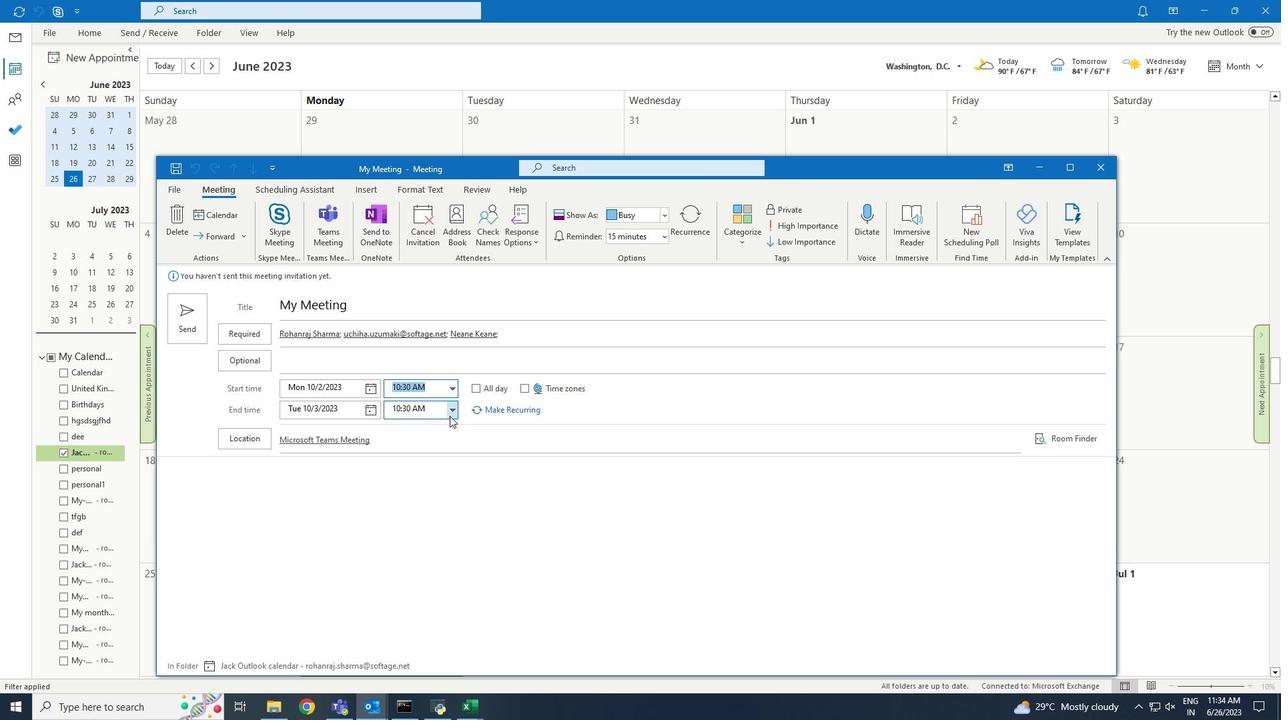 
Action: Mouse moved to (423, 445)
Screenshot: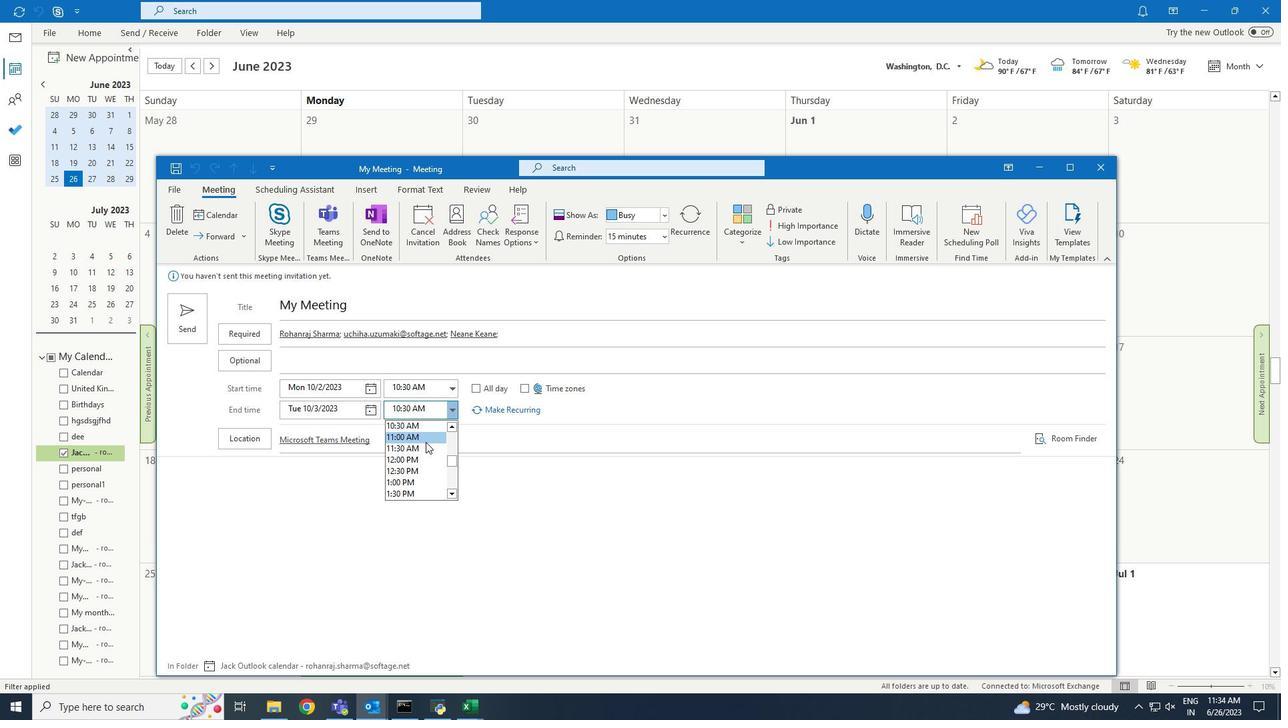 
Action: Mouse pressed left at (423, 445)
Screenshot: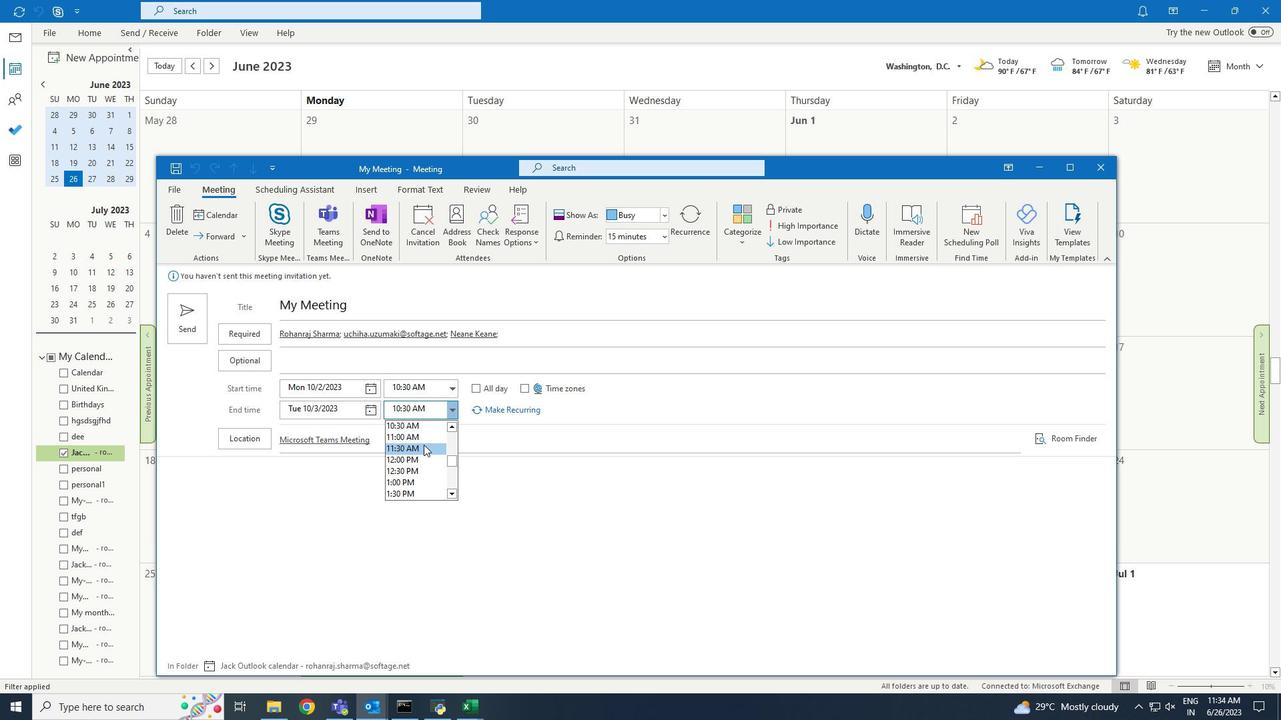 
Action: Mouse moved to (451, 412)
Screenshot: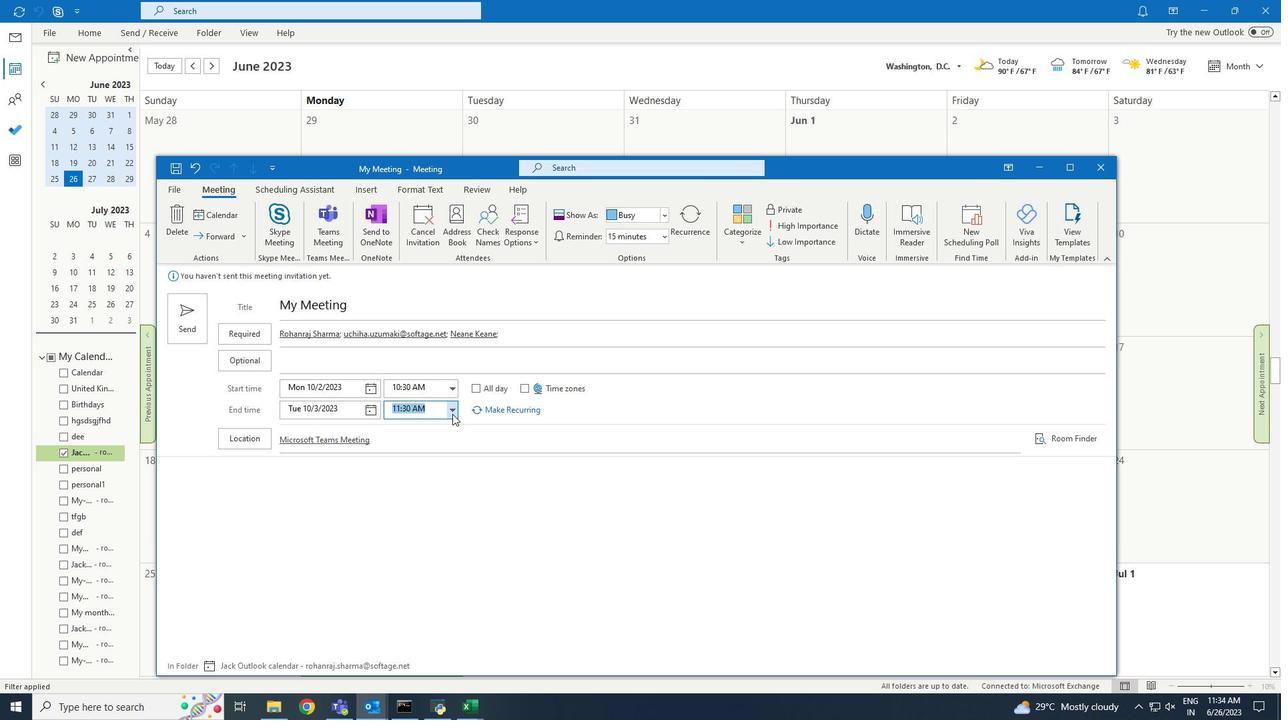
Action: Mouse pressed left at (451, 412)
Screenshot: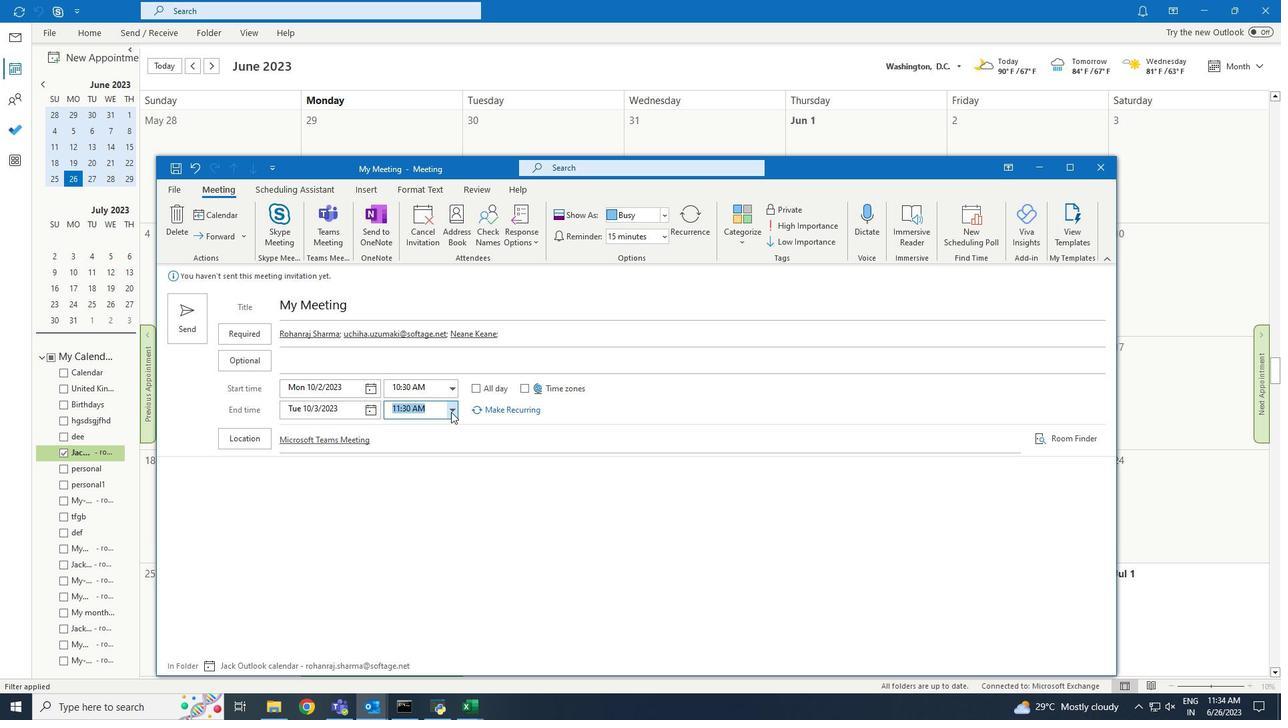 
Action: Mouse moved to (453, 425)
Screenshot: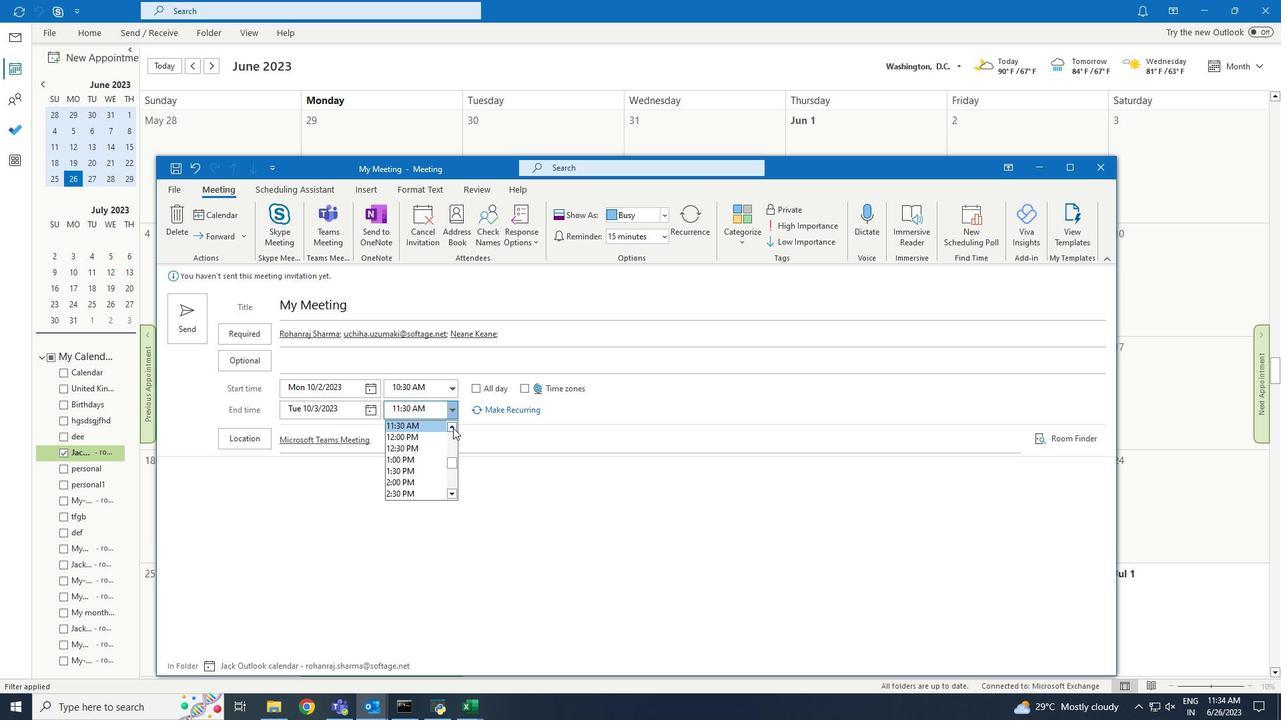 
Action: Mouse pressed left at (453, 425)
Screenshot: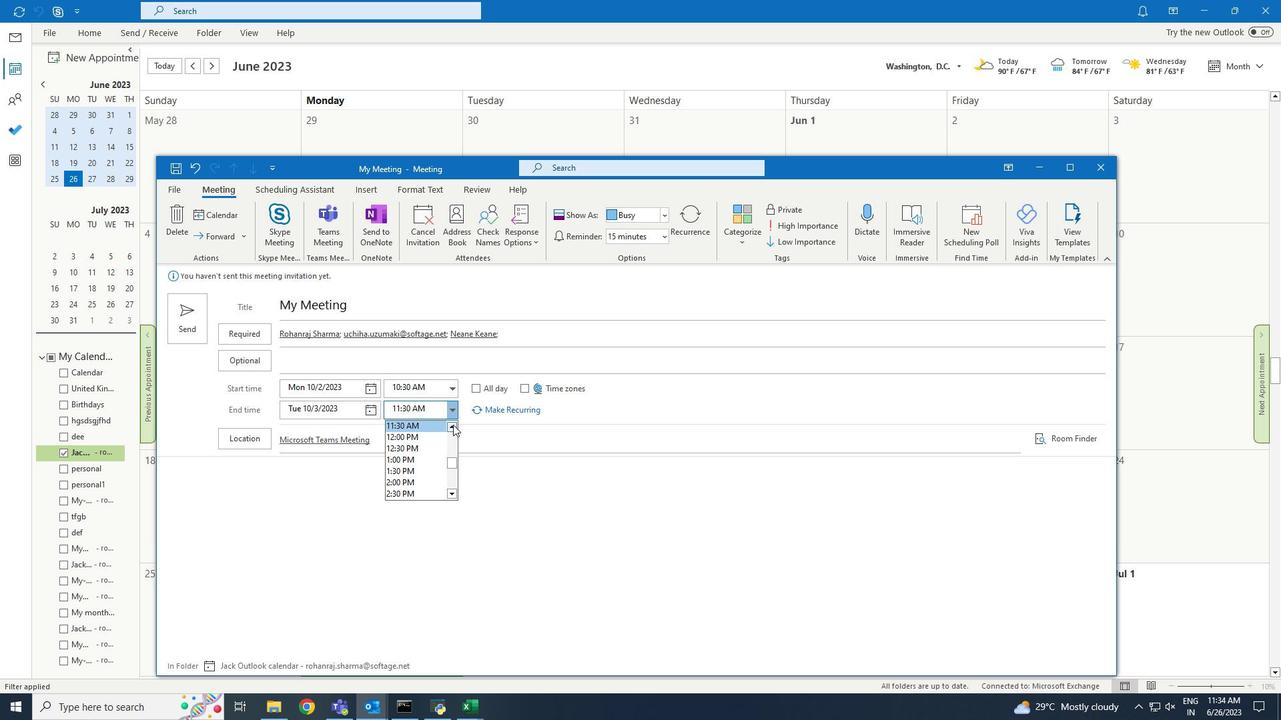 
Action: Mouse moved to (417, 427)
Screenshot: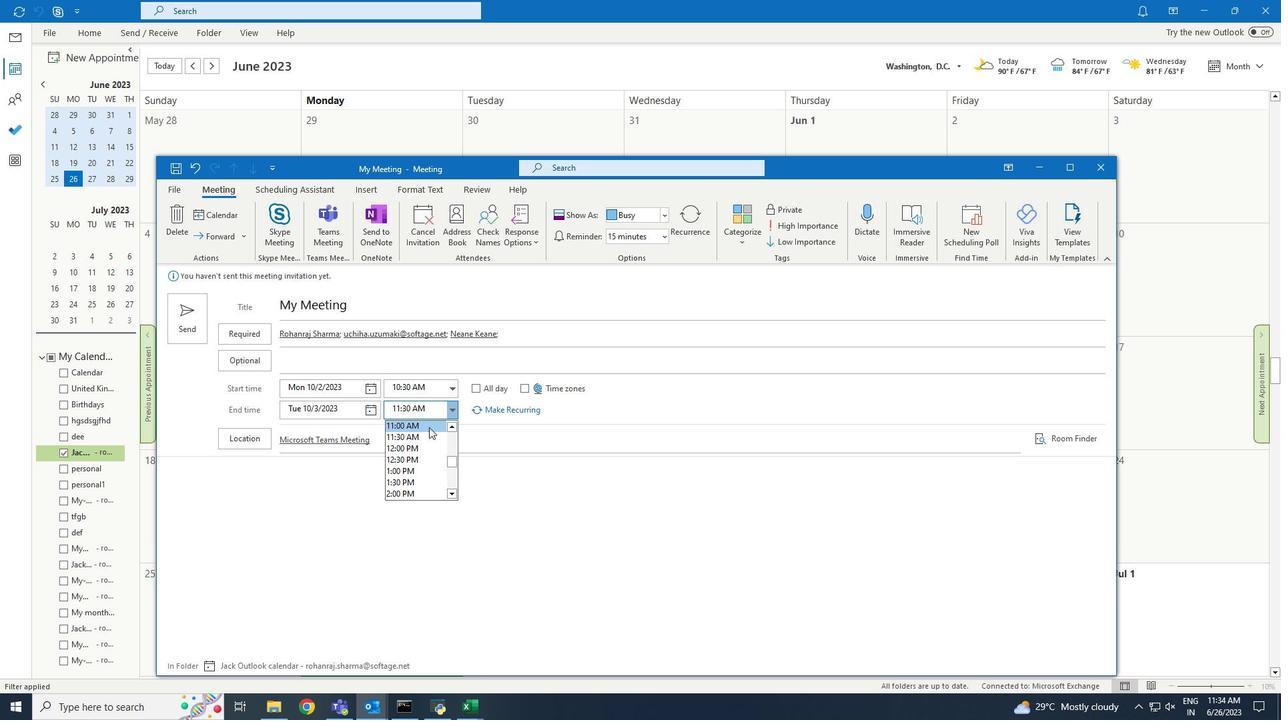 
Action: Mouse pressed left at (417, 427)
Screenshot: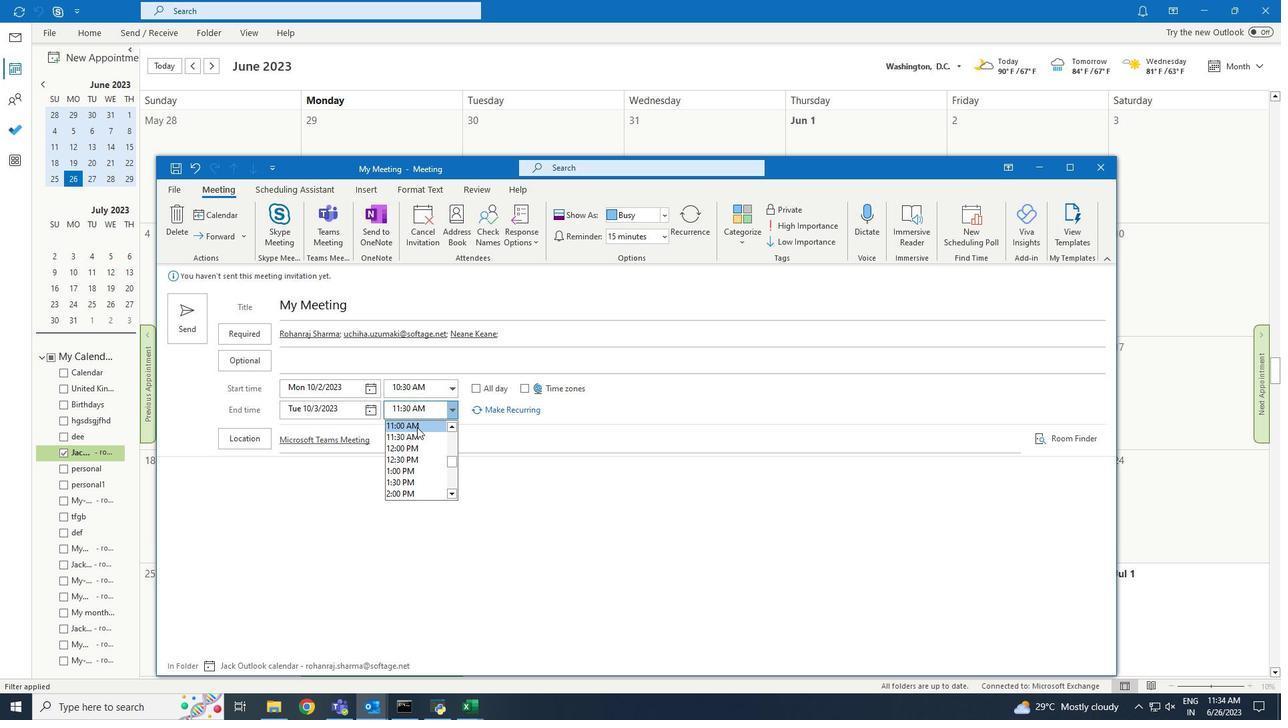 
Action: Mouse moved to (507, 451)
Screenshot: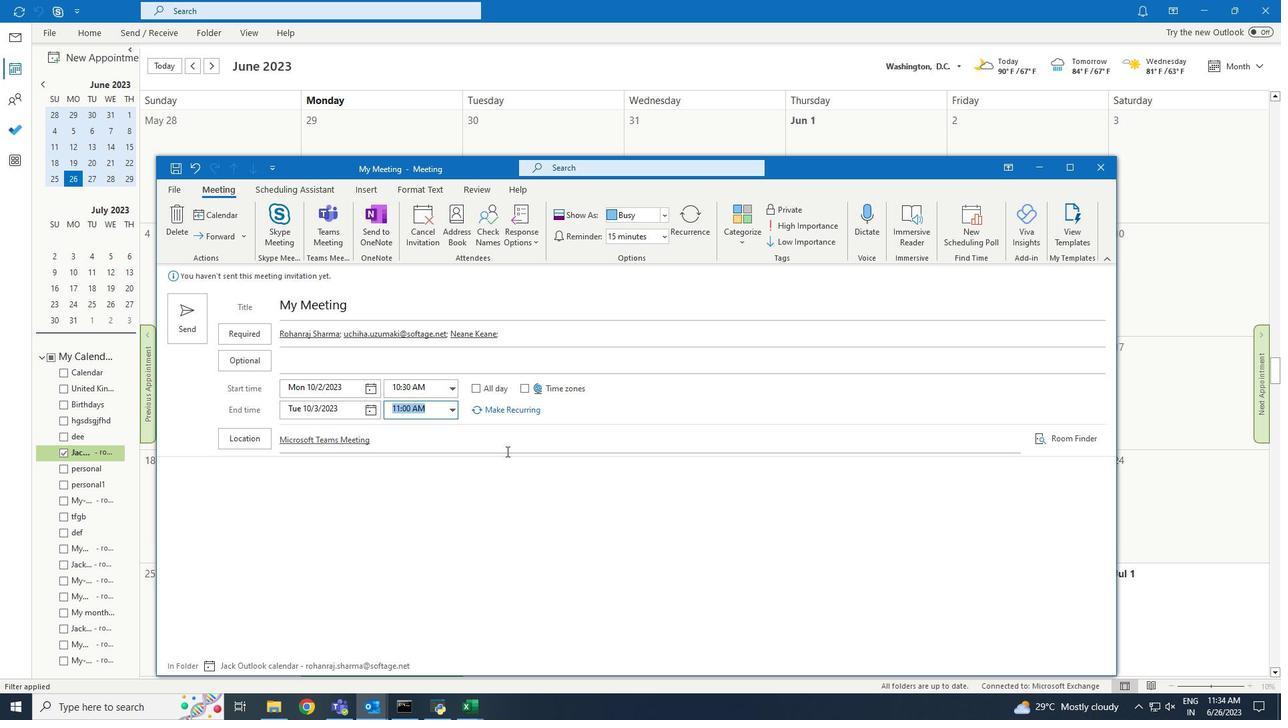
